 Task: Add Sprouts Capellini Angel Hair Pasta to the cart.
Action: Mouse moved to (24, 80)
Screenshot: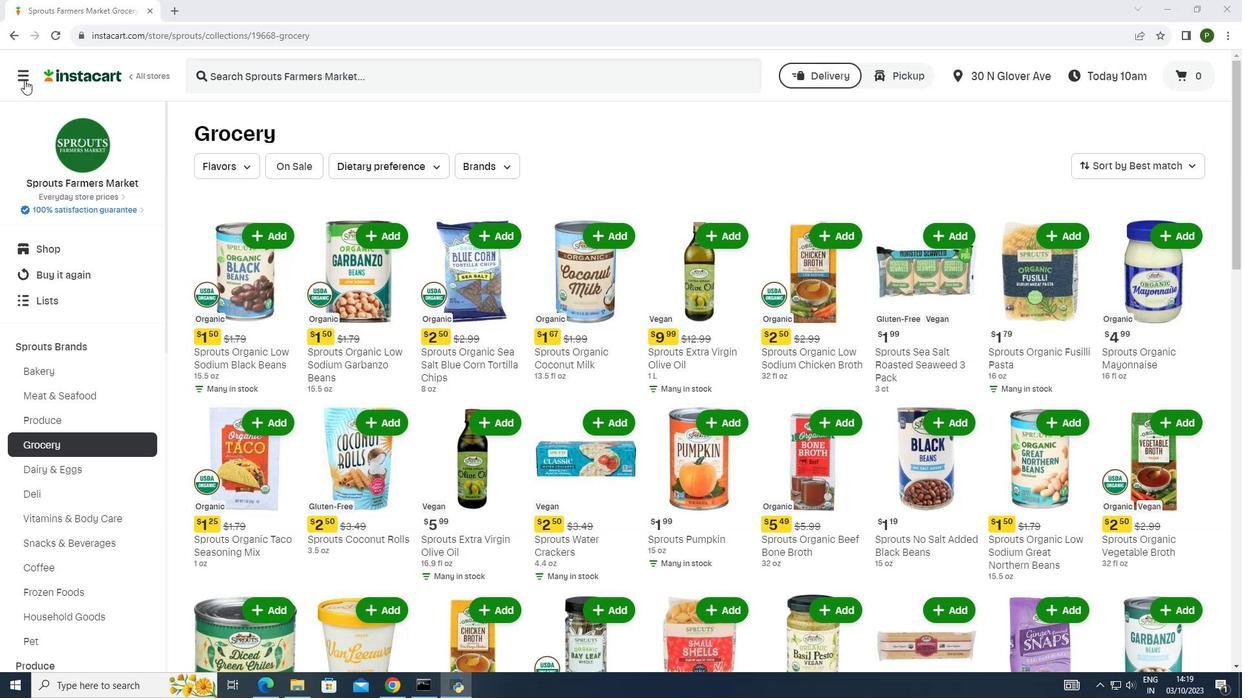 
Action: Mouse pressed left at (24, 80)
Screenshot: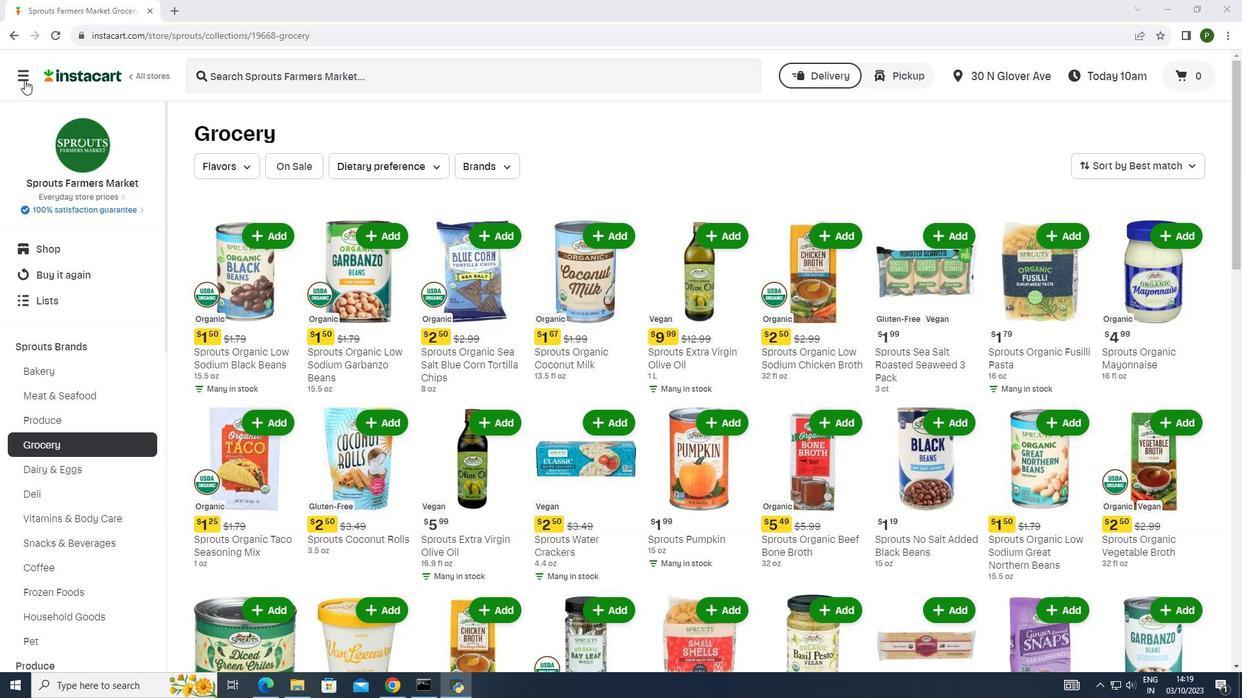 
Action: Mouse moved to (41, 339)
Screenshot: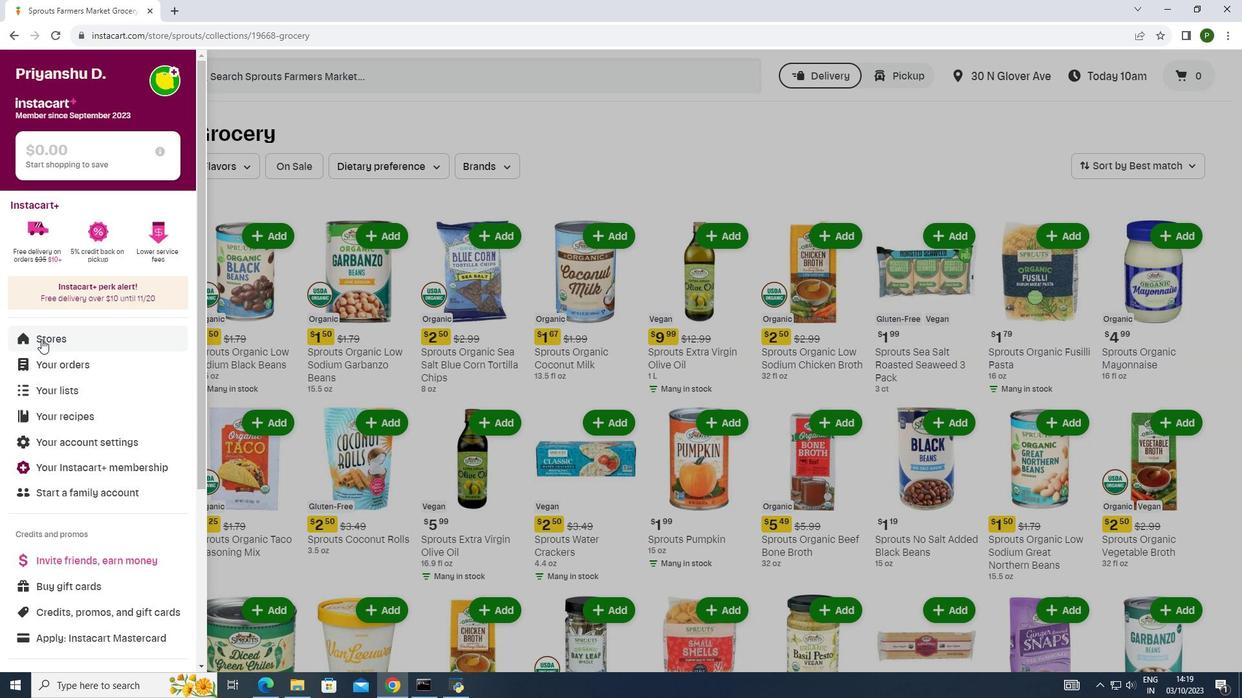 
Action: Mouse pressed left at (41, 339)
Screenshot: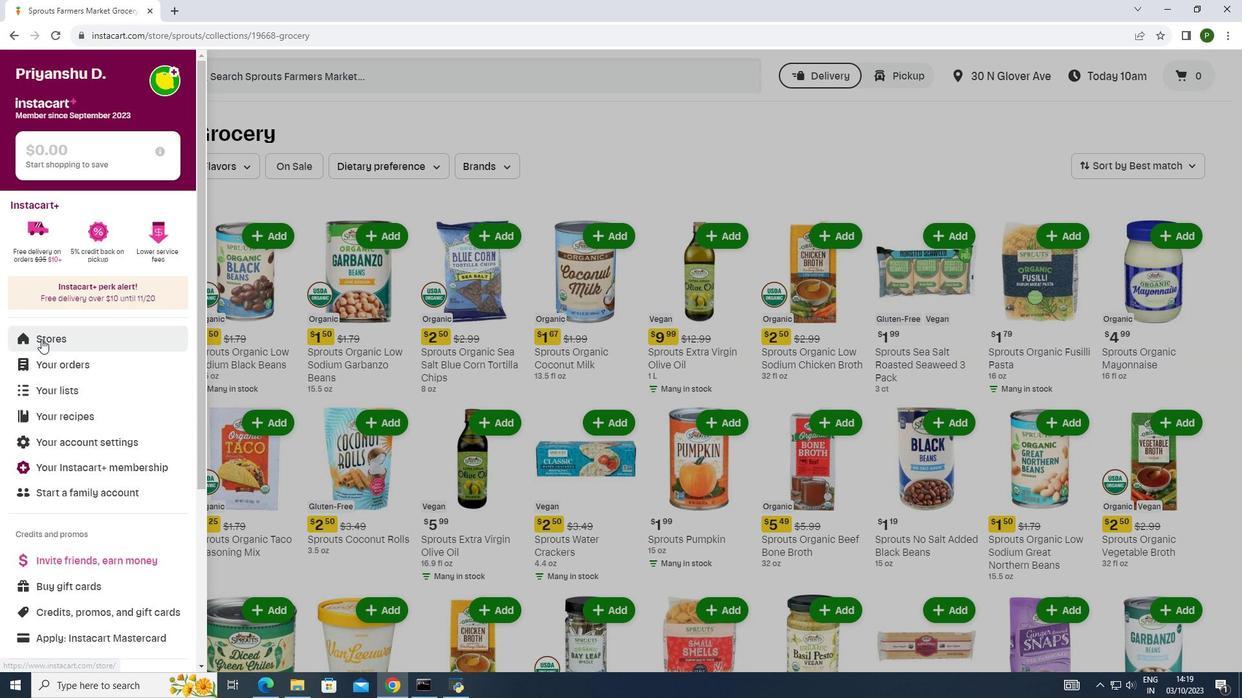 
Action: Mouse moved to (289, 135)
Screenshot: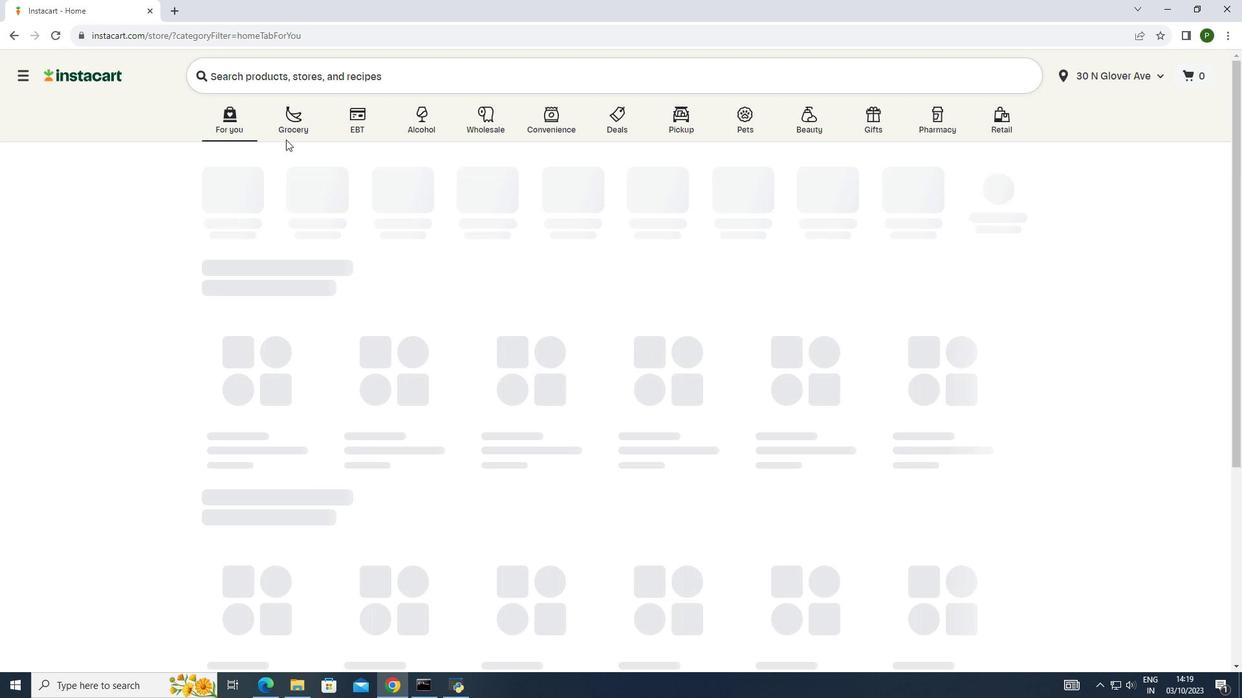 
Action: Mouse pressed left at (289, 135)
Screenshot: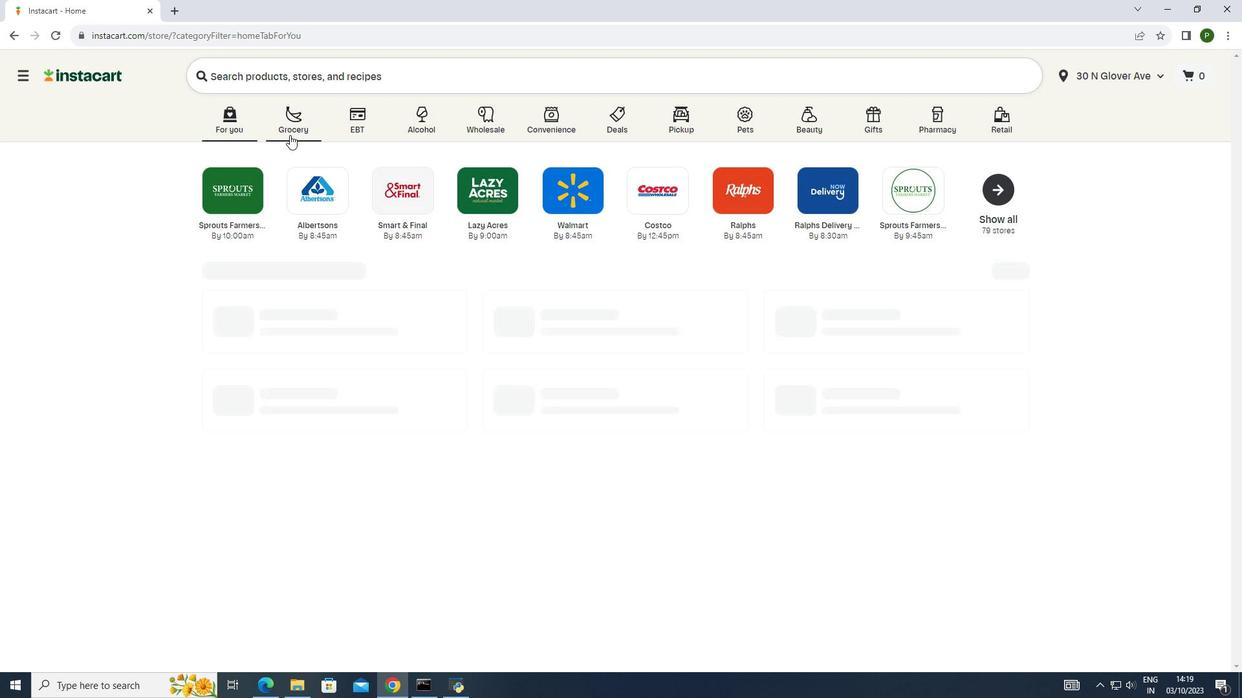 
Action: Mouse moved to (645, 195)
Screenshot: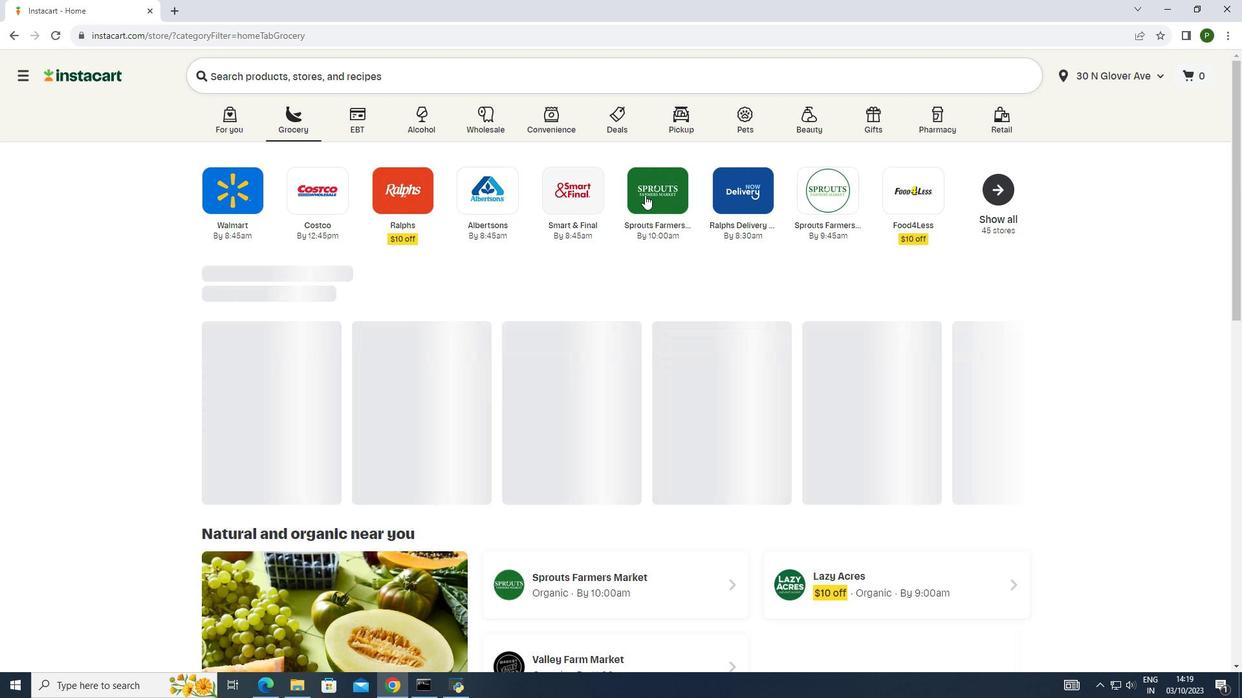 
Action: Mouse pressed left at (645, 195)
Screenshot: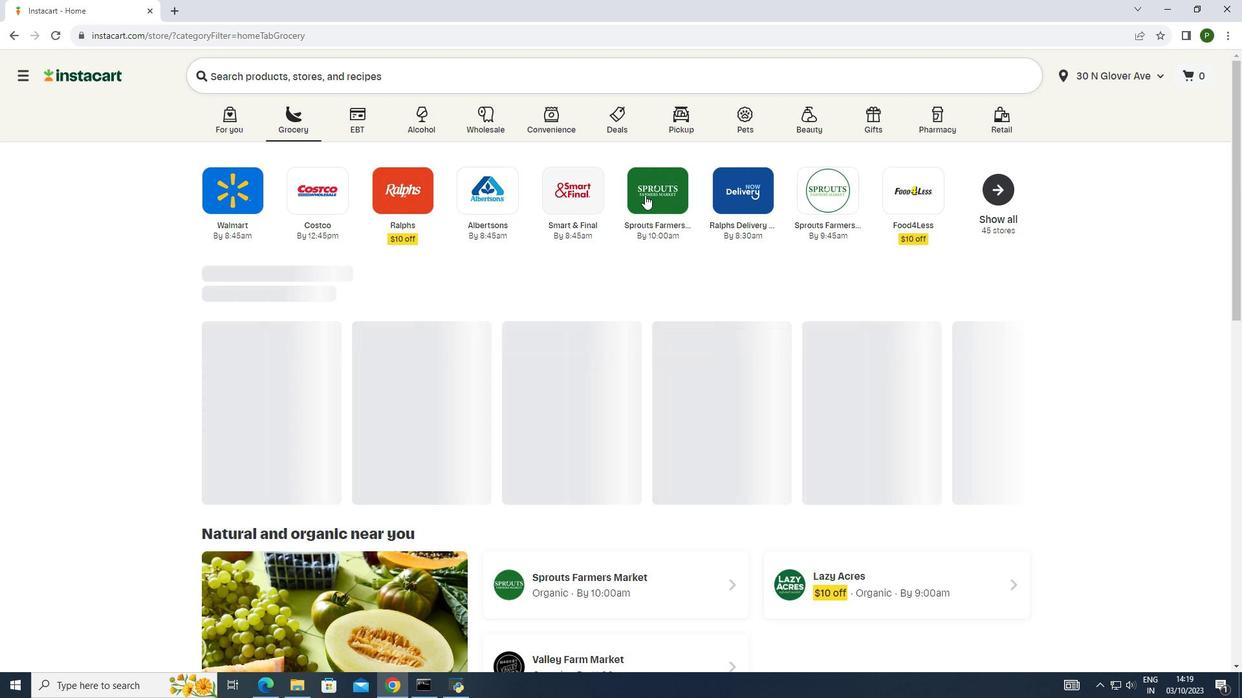 
Action: Mouse moved to (111, 348)
Screenshot: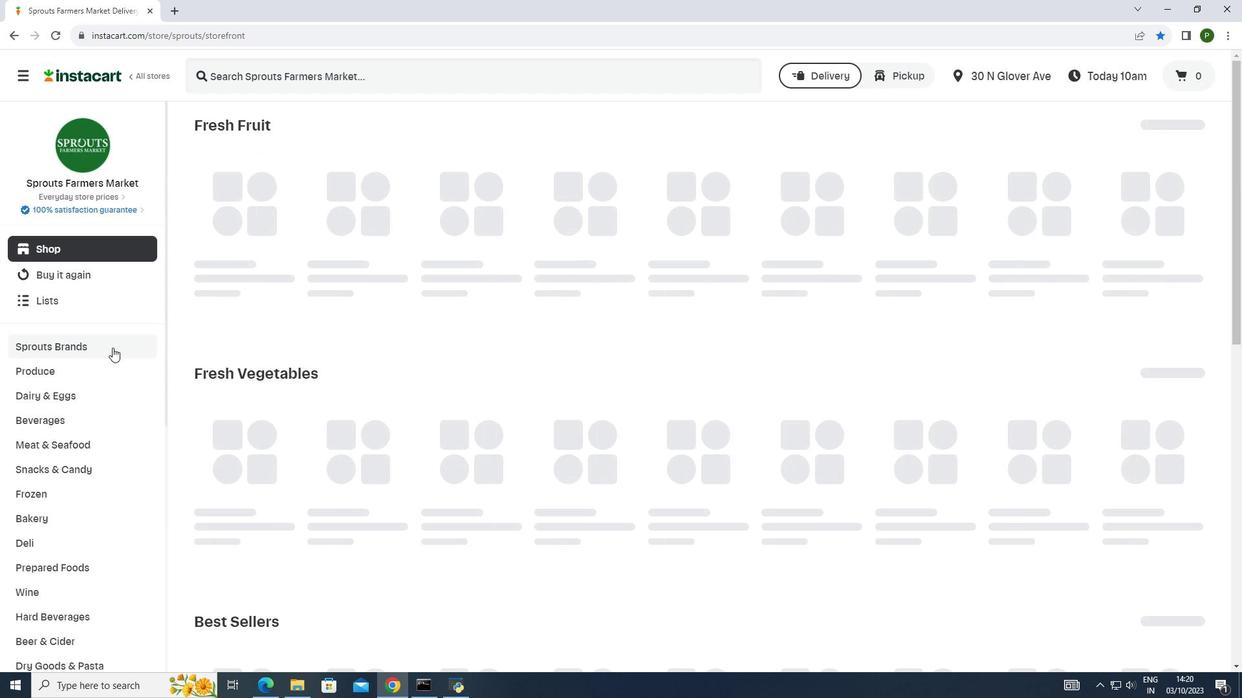 
Action: Mouse pressed left at (111, 348)
Screenshot: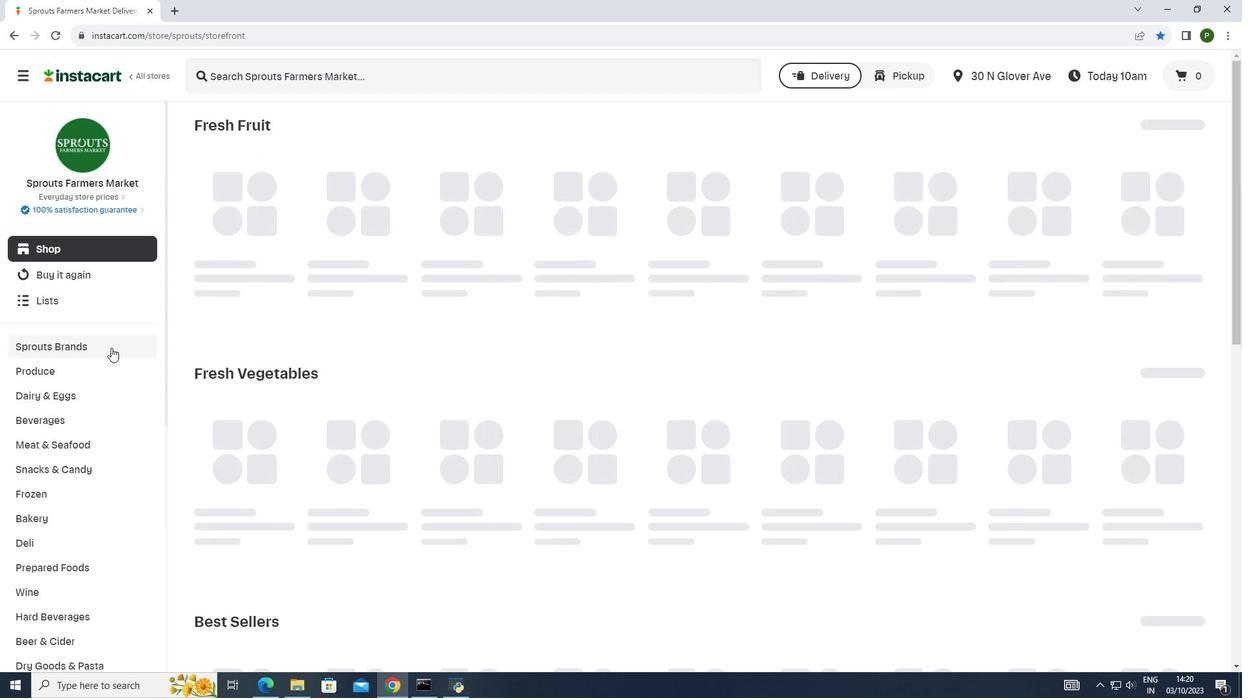 
Action: Mouse moved to (92, 447)
Screenshot: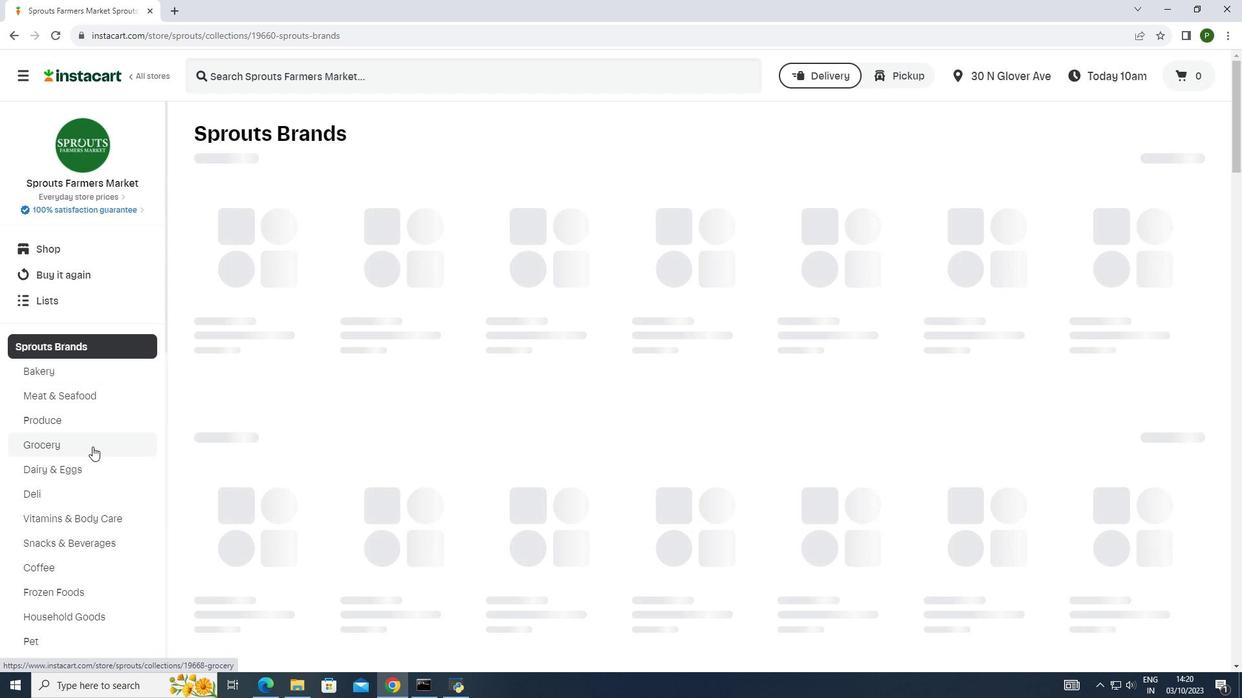 
Action: Mouse pressed left at (92, 447)
Screenshot: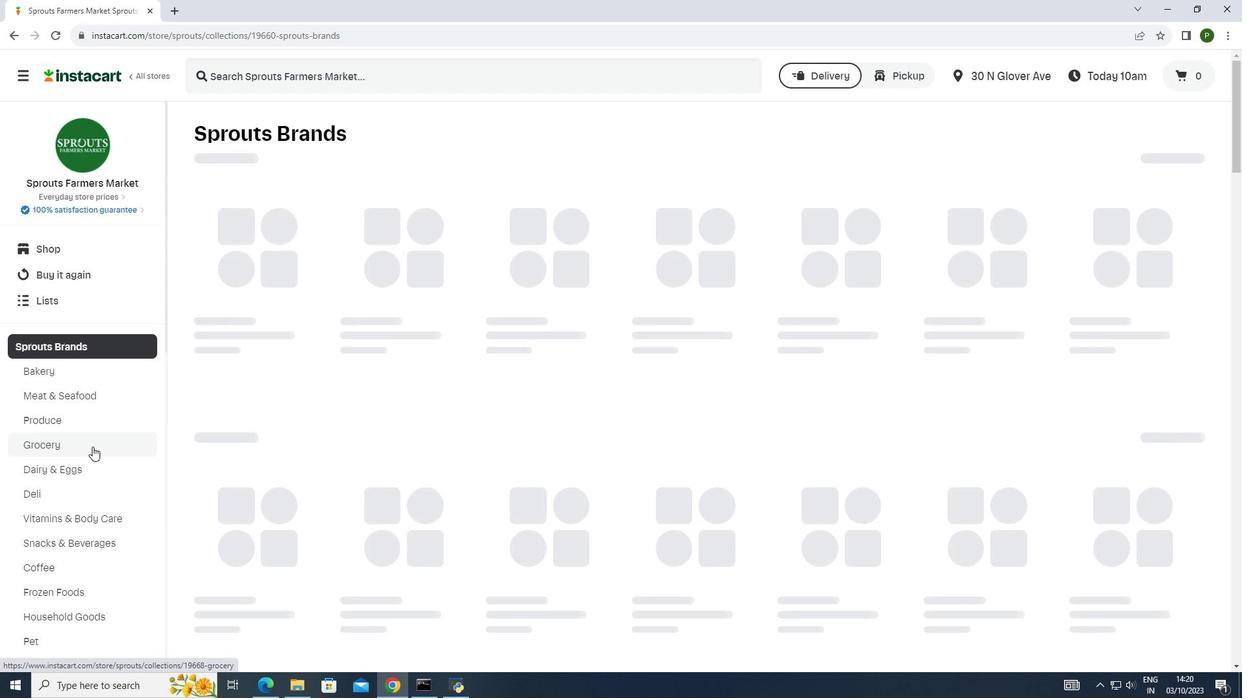 
Action: Mouse moved to (293, 267)
Screenshot: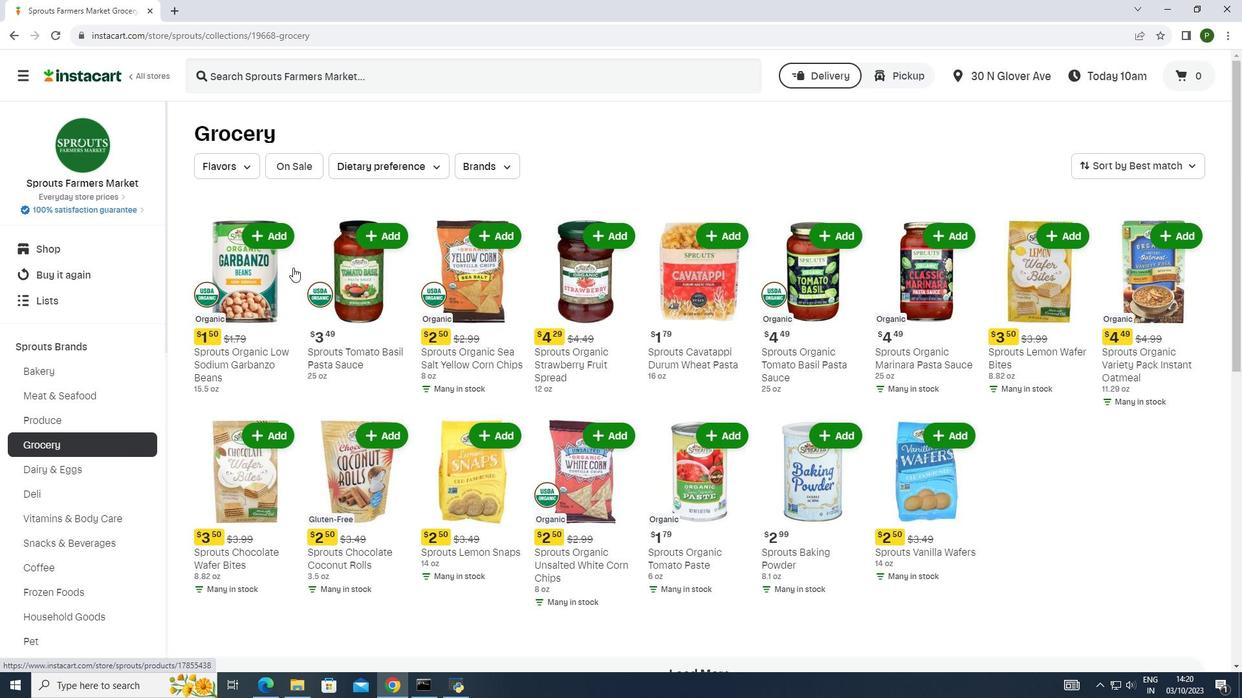 
Action: Mouse scrolled (293, 267) with delta (0, 0)
Screenshot: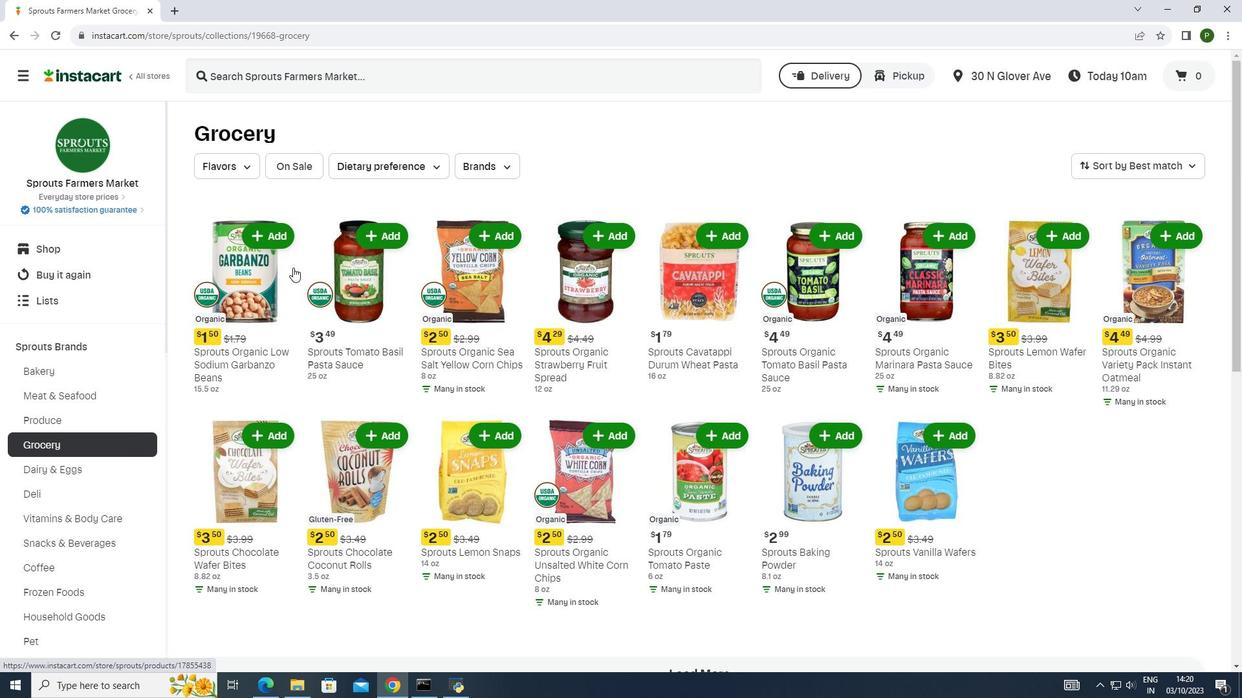 
Action: Mouse scrolled (293, 267) with delta (0, 0)
Screenshot: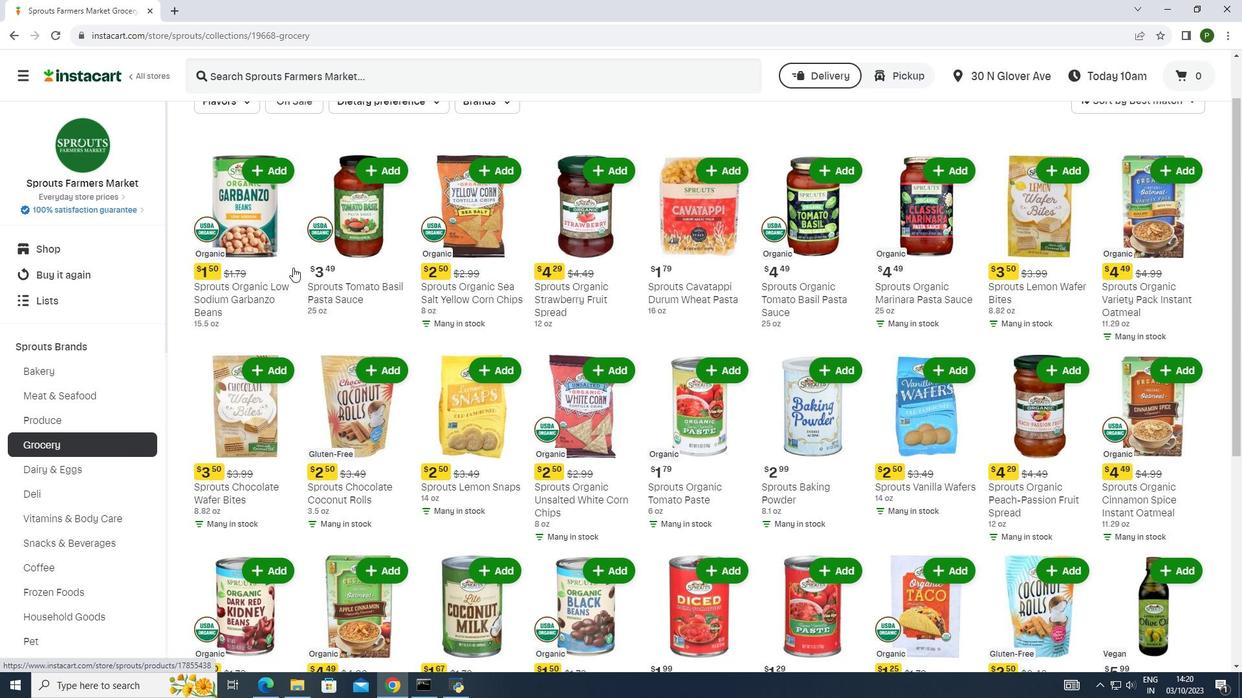 
Action: Mouse moved to (293, 269)
Screenshot: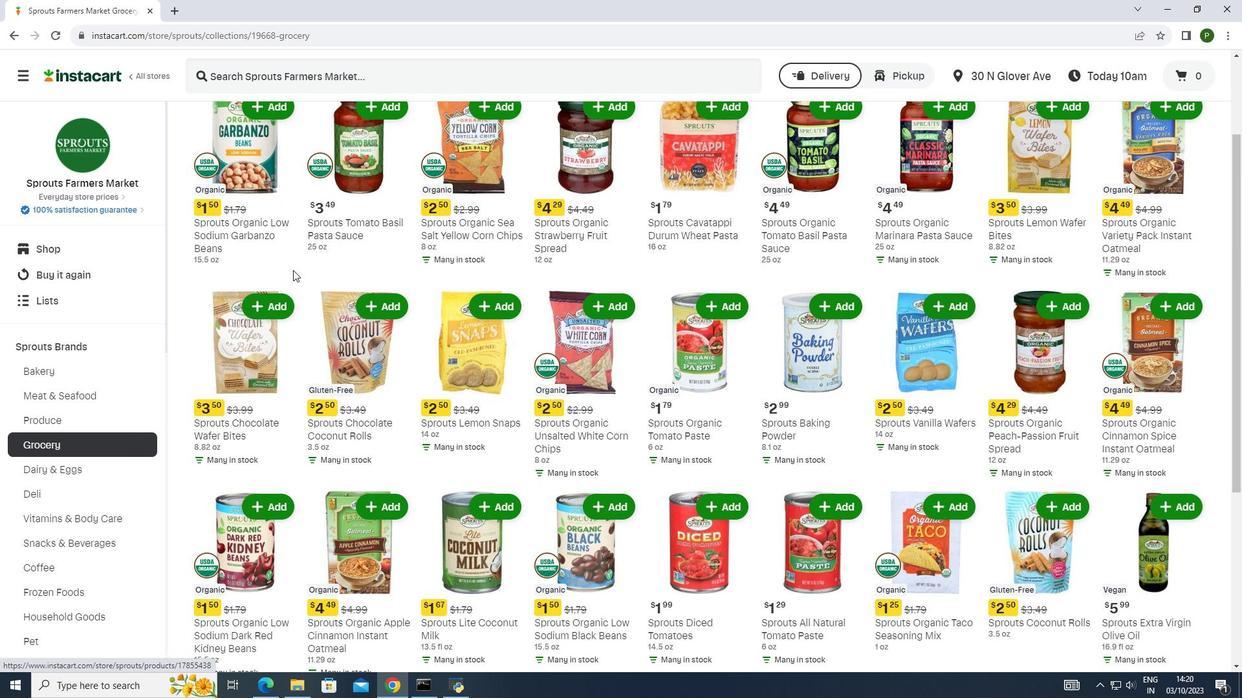 
Action: Mouse scrolled (293, 269) with delta (0, 0)
Screenshot: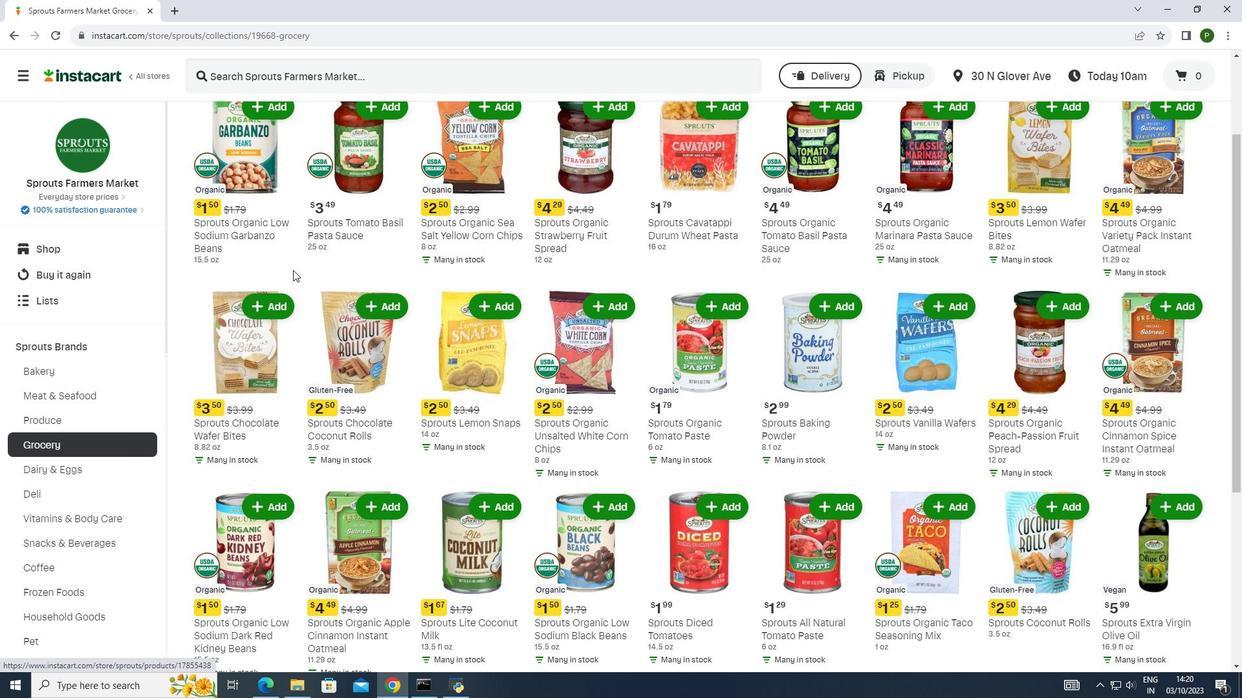 
Action: Mouse moved to (293, 273)
Screenshot: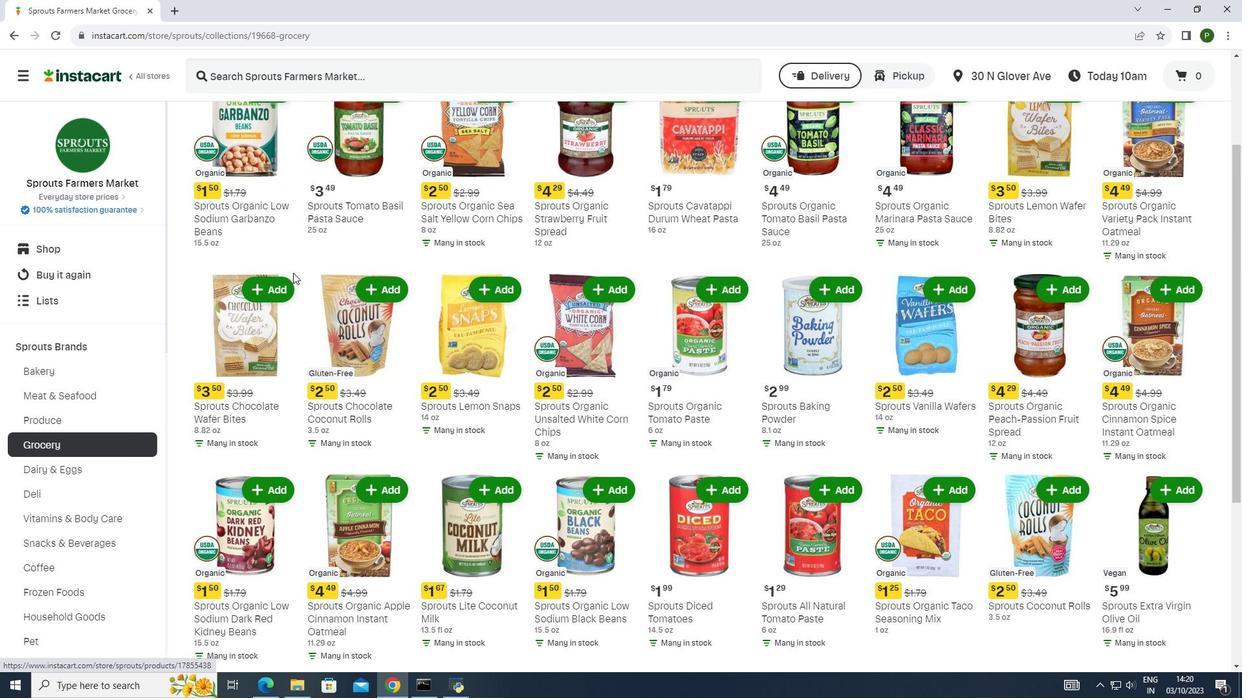 
Action: Mouse scrolled (293, 272) with delta (0, 0)
Screenshot: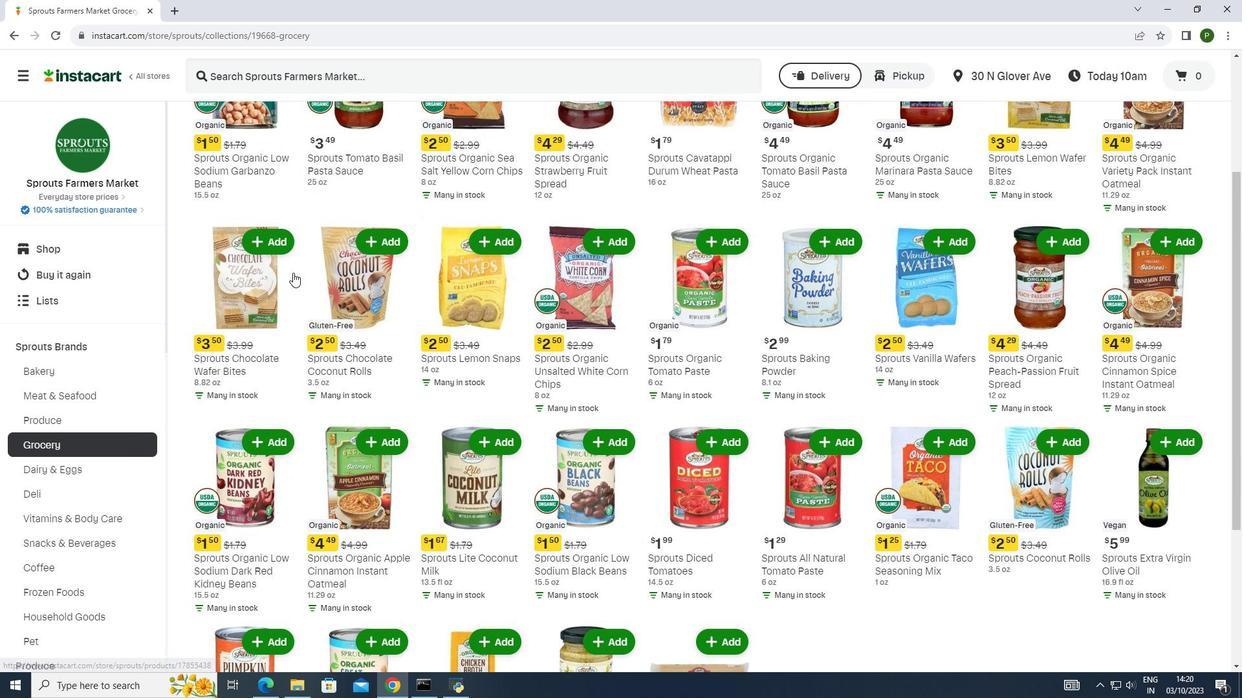 
Action: Mouse moved to (292, 273)
Screenshot: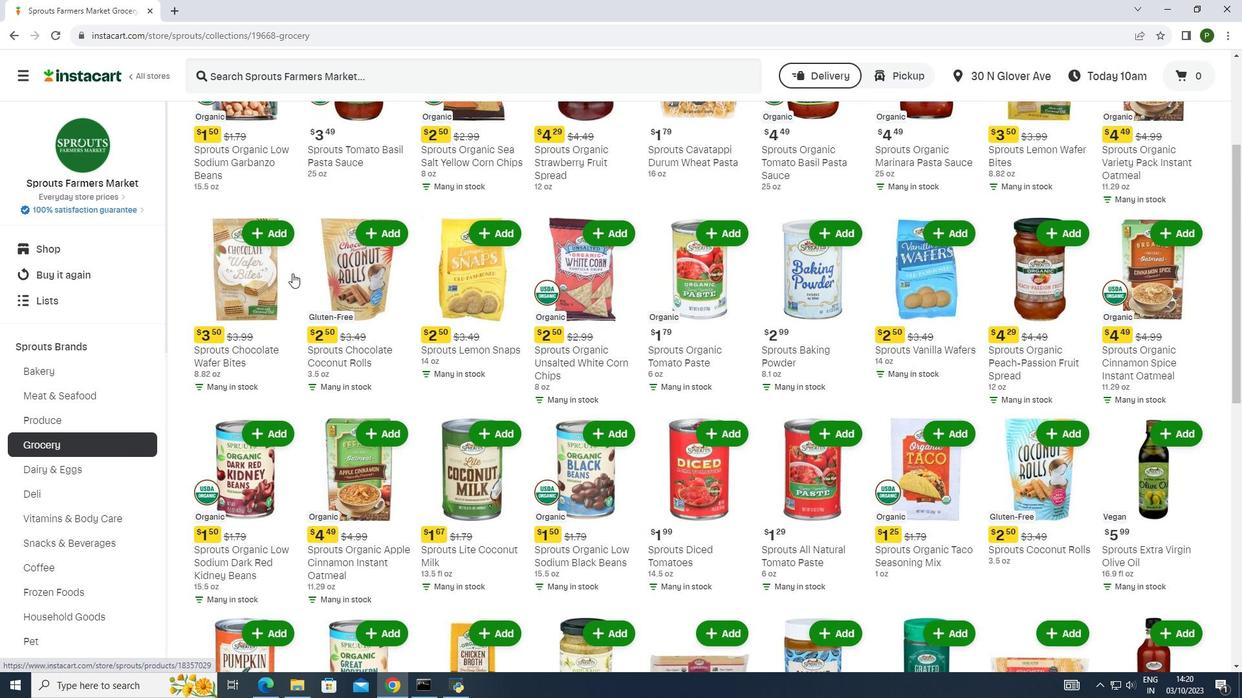 
Action: Mouse scrolled (292, 273) with delta (0, 0)
Screenshot: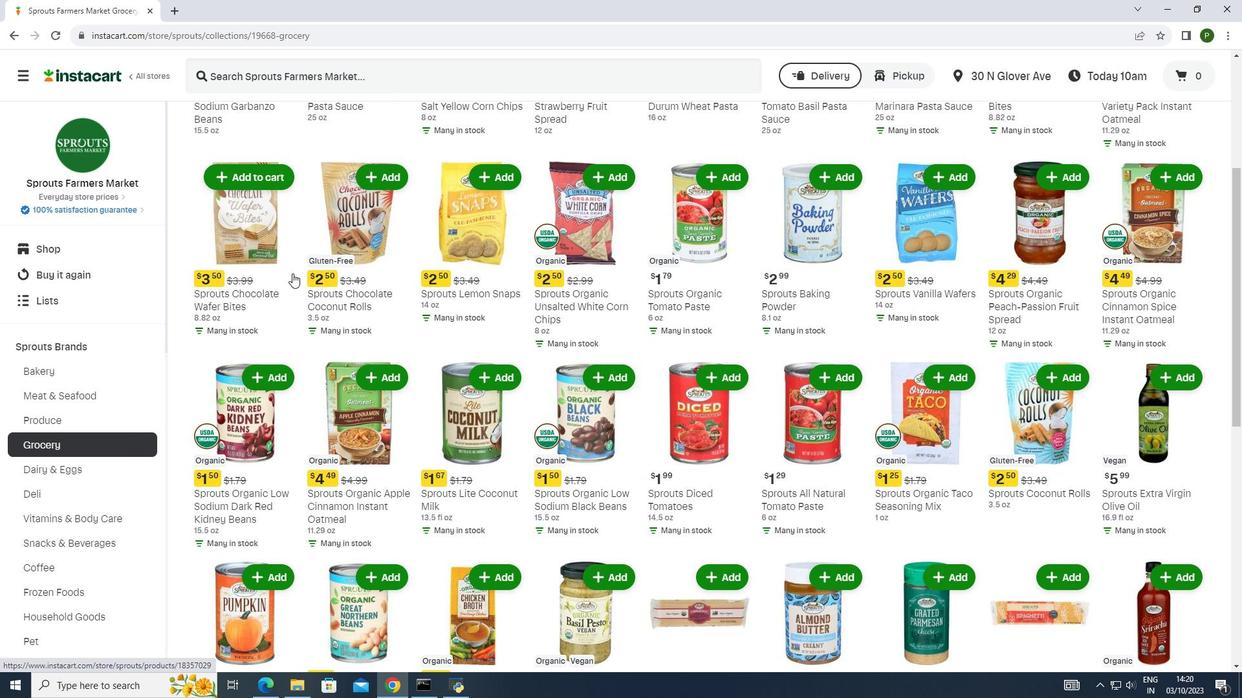
Action: Mouse scrolled (292, 273) with delta (0, 0)
Screenshot: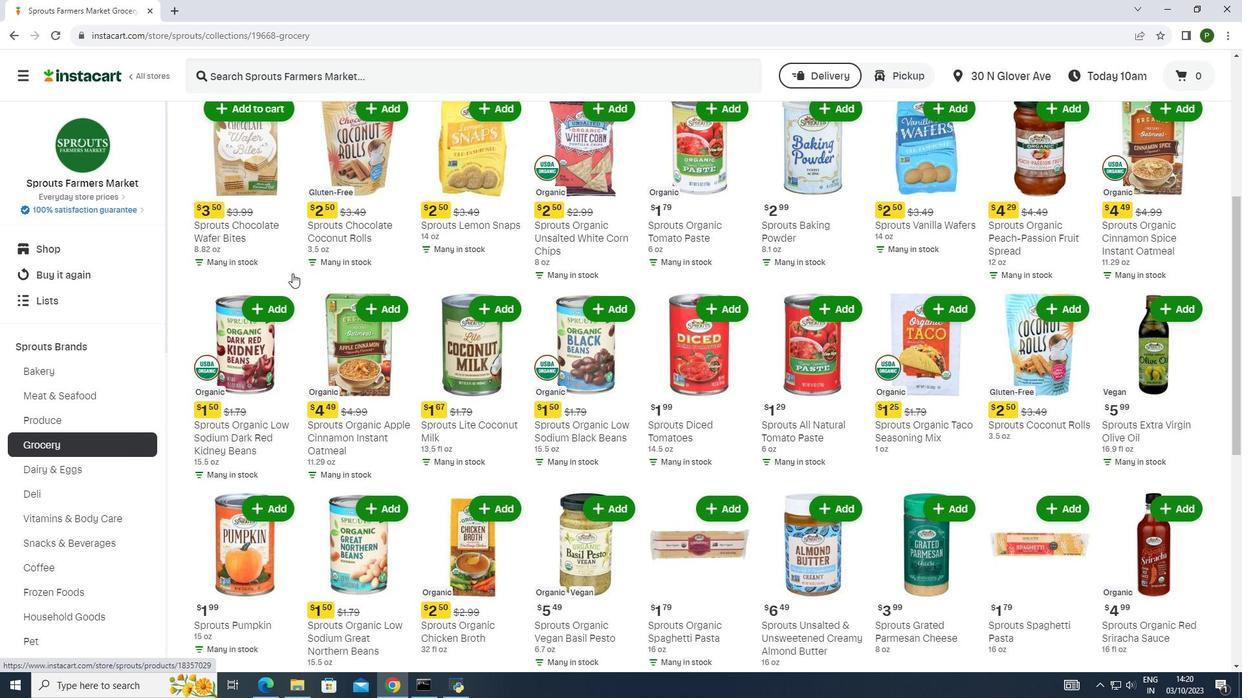 
Action: Mouse scrolled (292, 273) with delta (0, 0)
Screenshot: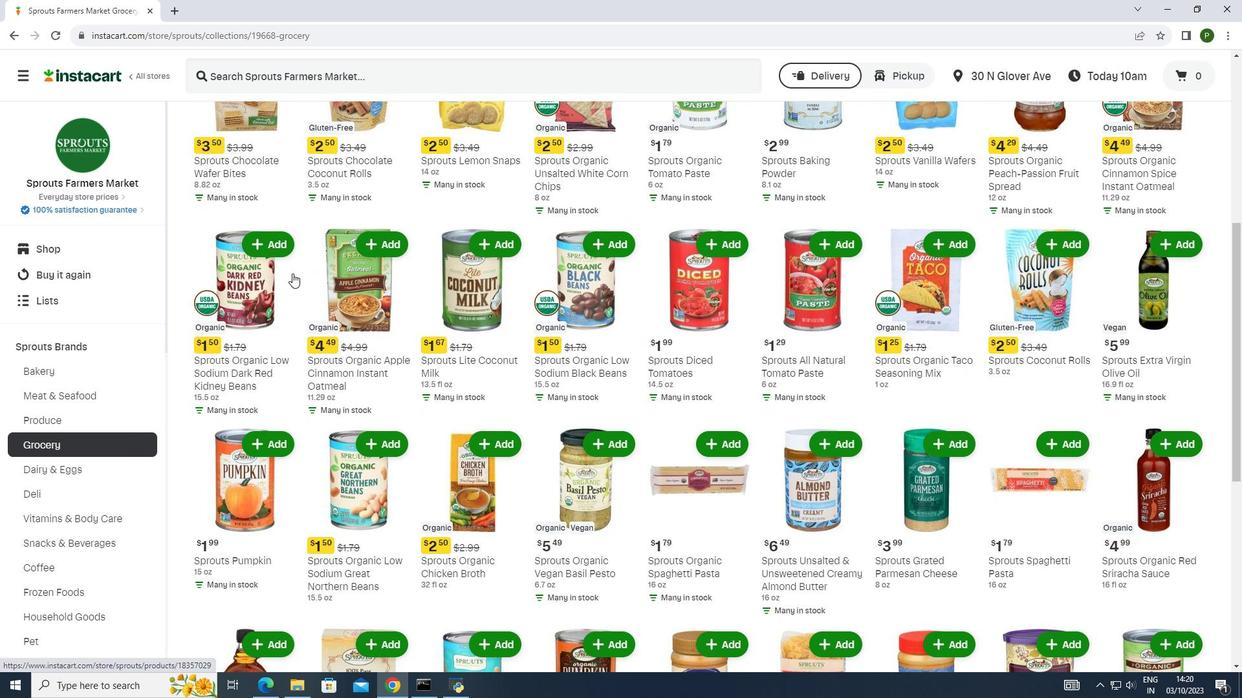 
Action: Mouse moved to (291, 273)
Screenshot: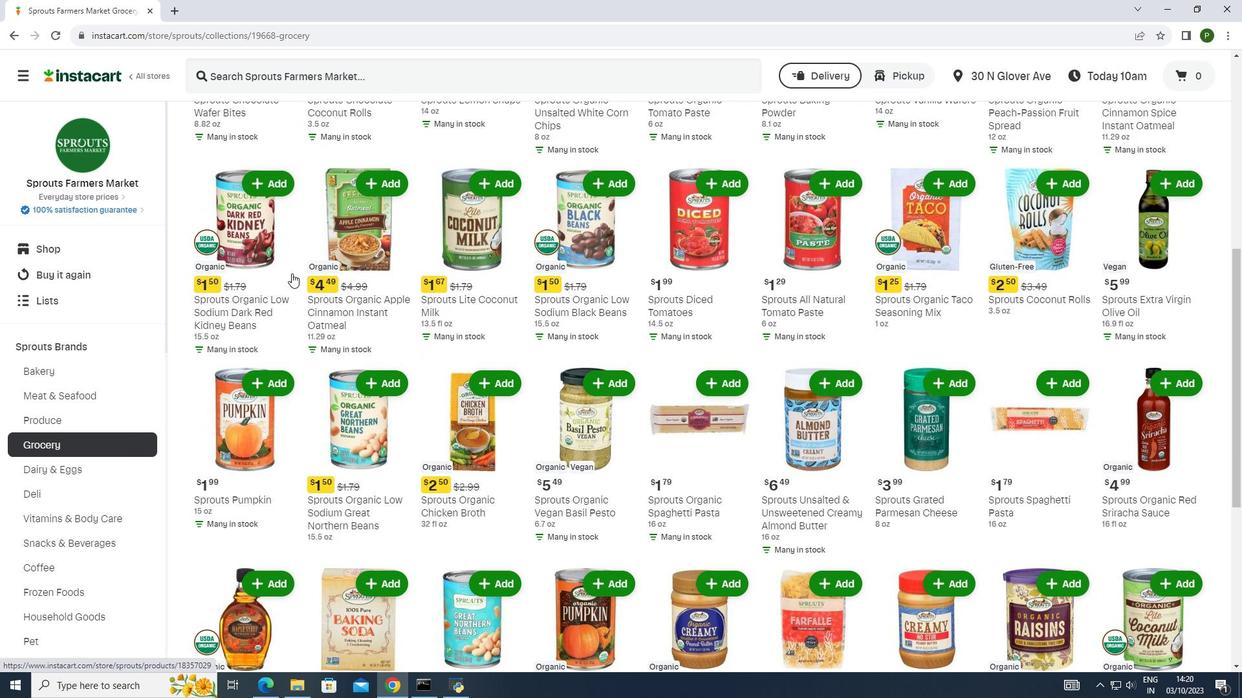 
Action: Mouse scrolled (291, 273) with delta (0, 0)
Screenshot: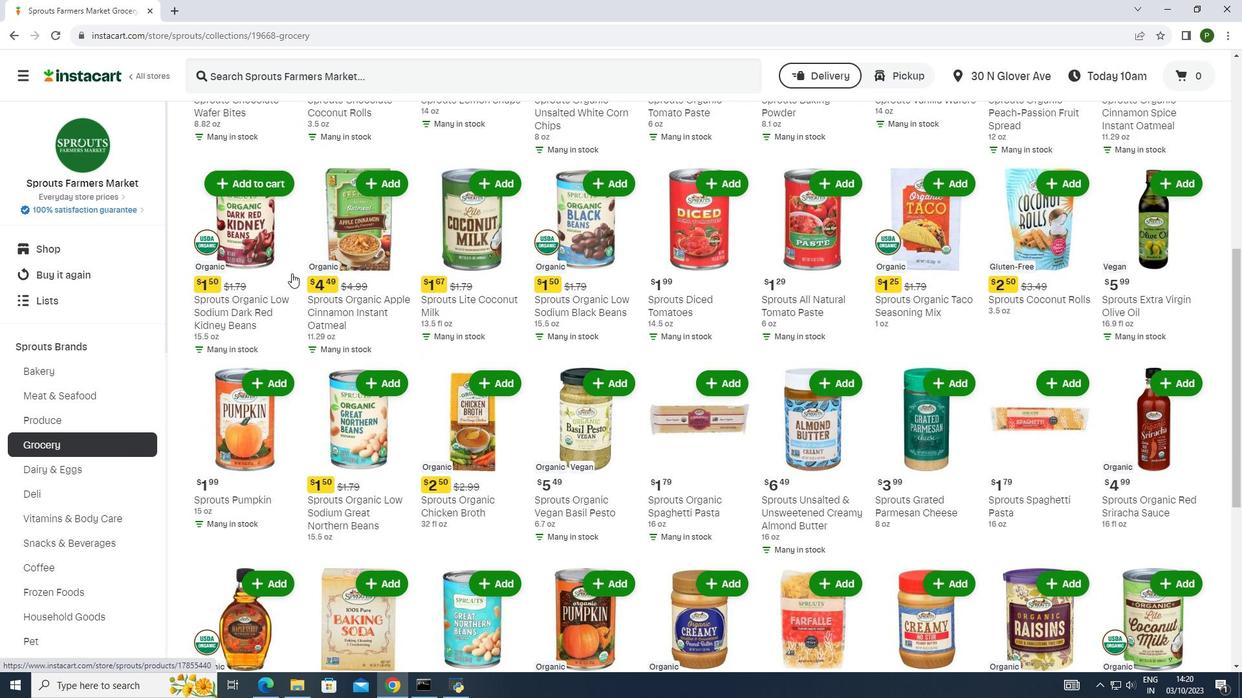 
Action: Mouse scrolled (291, 273) with delta (0, 0)
Screenshot: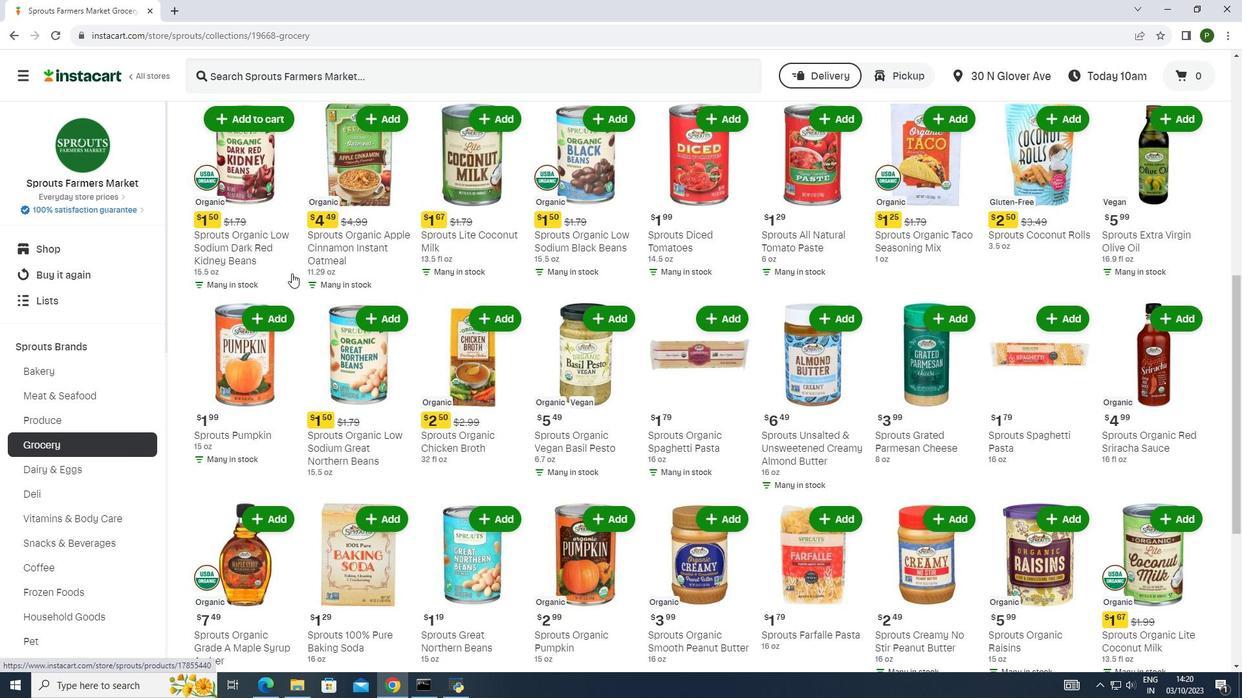 
Action: Mouse scrolled (291, 273) with delta (0, 0)
Screenshot: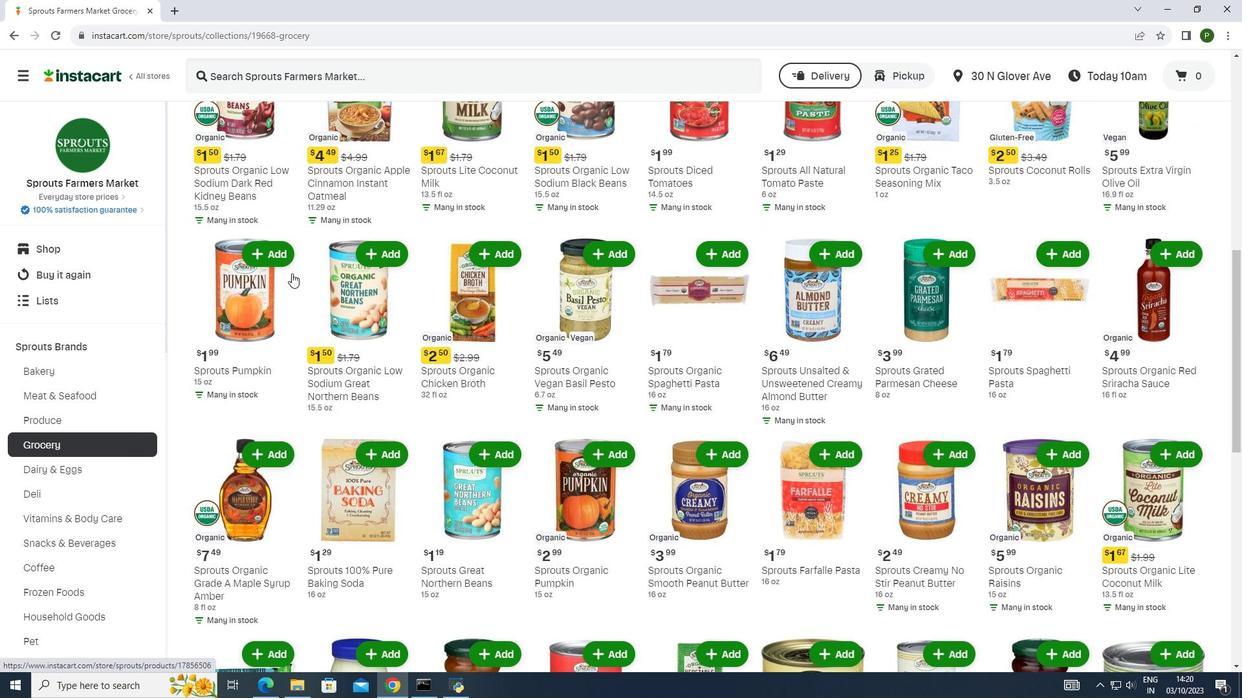 
Action: Mouse scrolled (291, 273) with delta (0, 0)
Screenshot: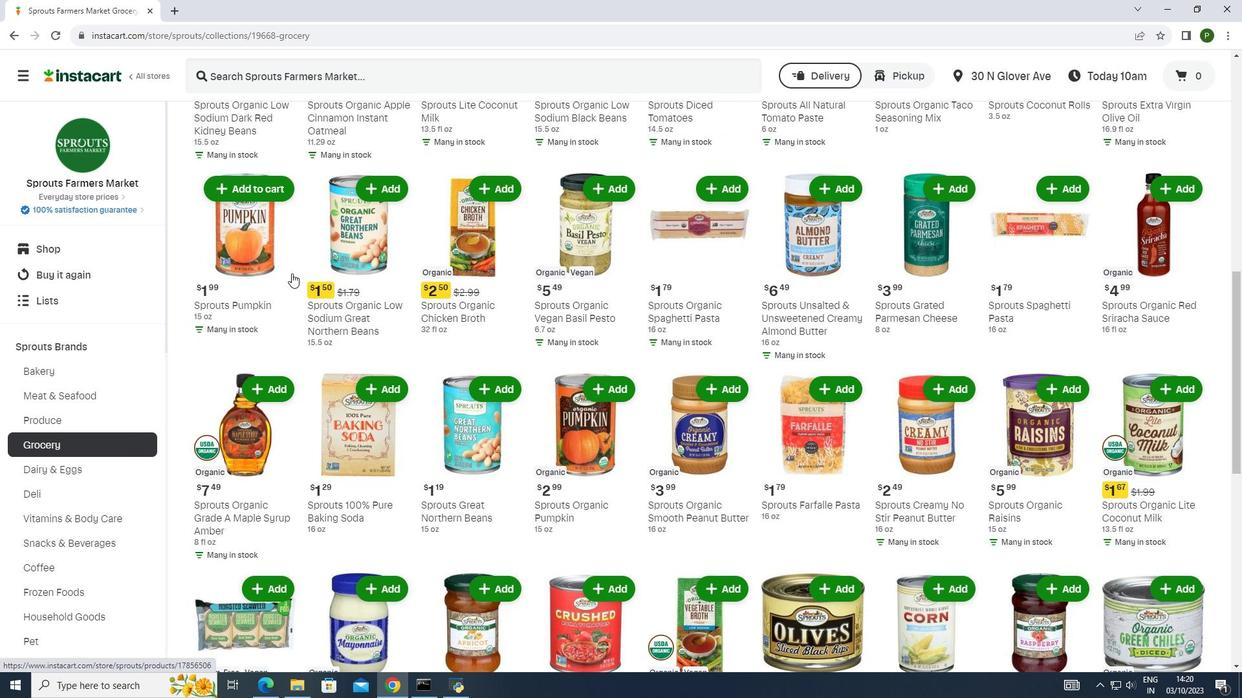 
Action: Mouse scrolled (291, 273) with delta (0, 0)
Screenshot: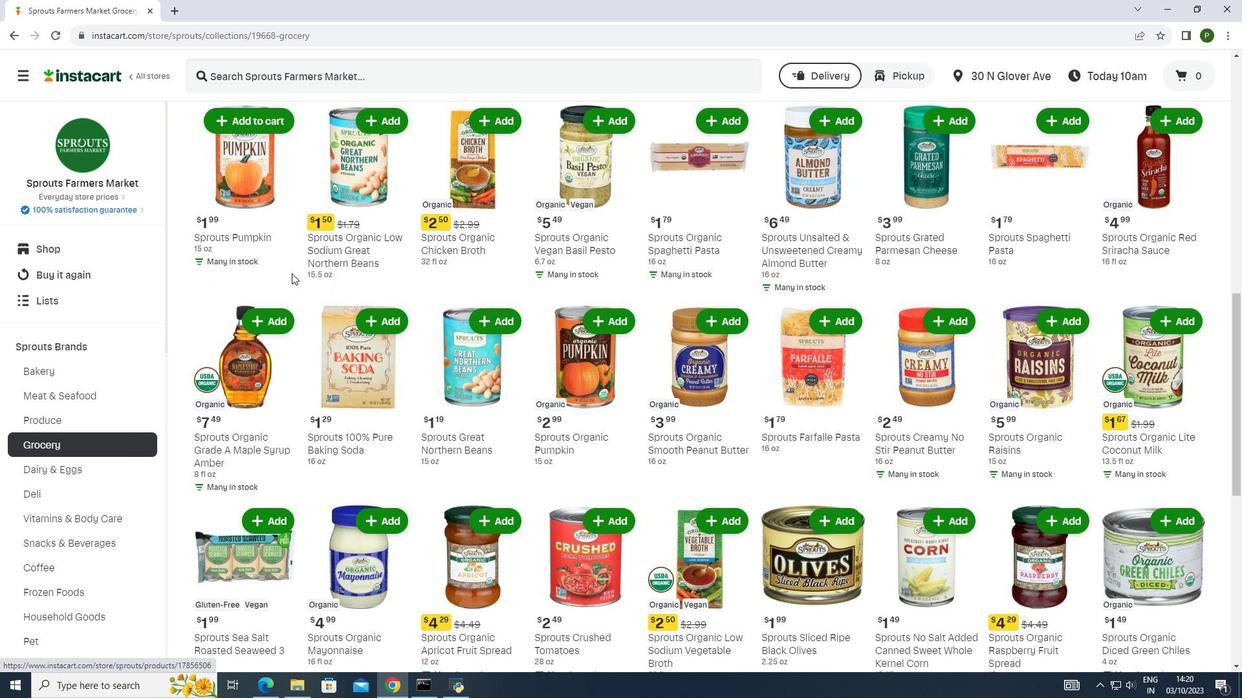 
Action: Mouse scrolled (291, 273) with delta (0, 0)
Screenshot: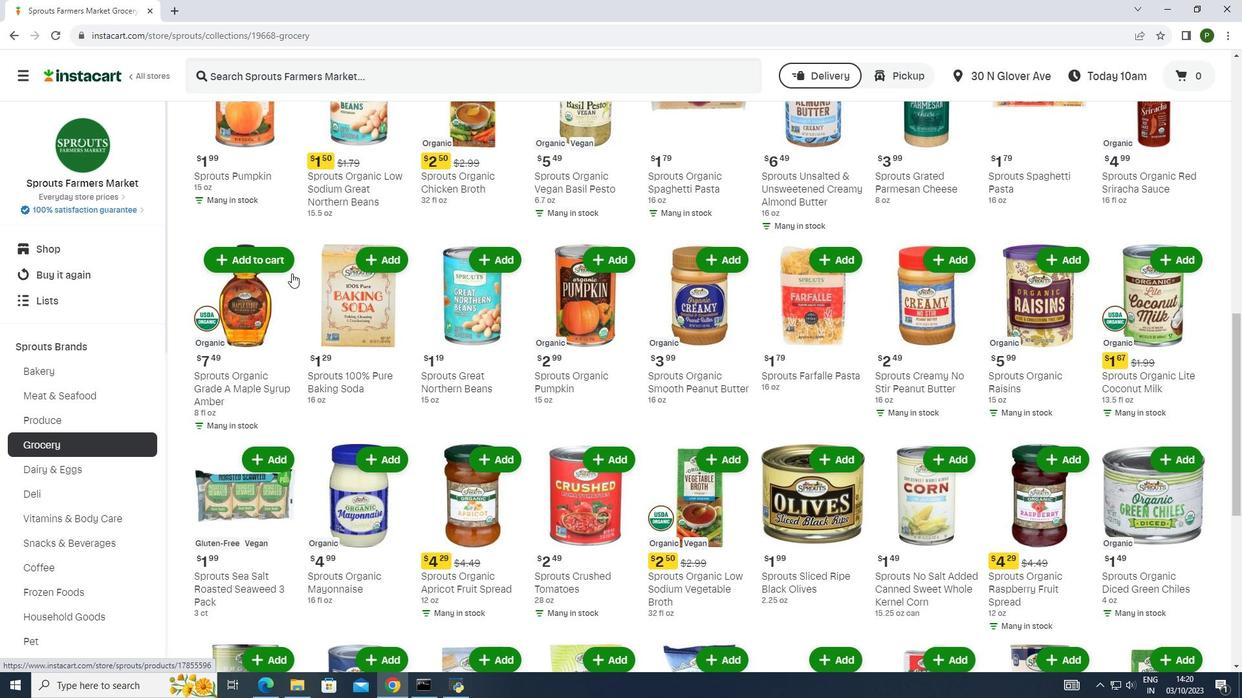 
Action: Mouse scrolled (291, 273) with delta (0, 0)
Screenshot: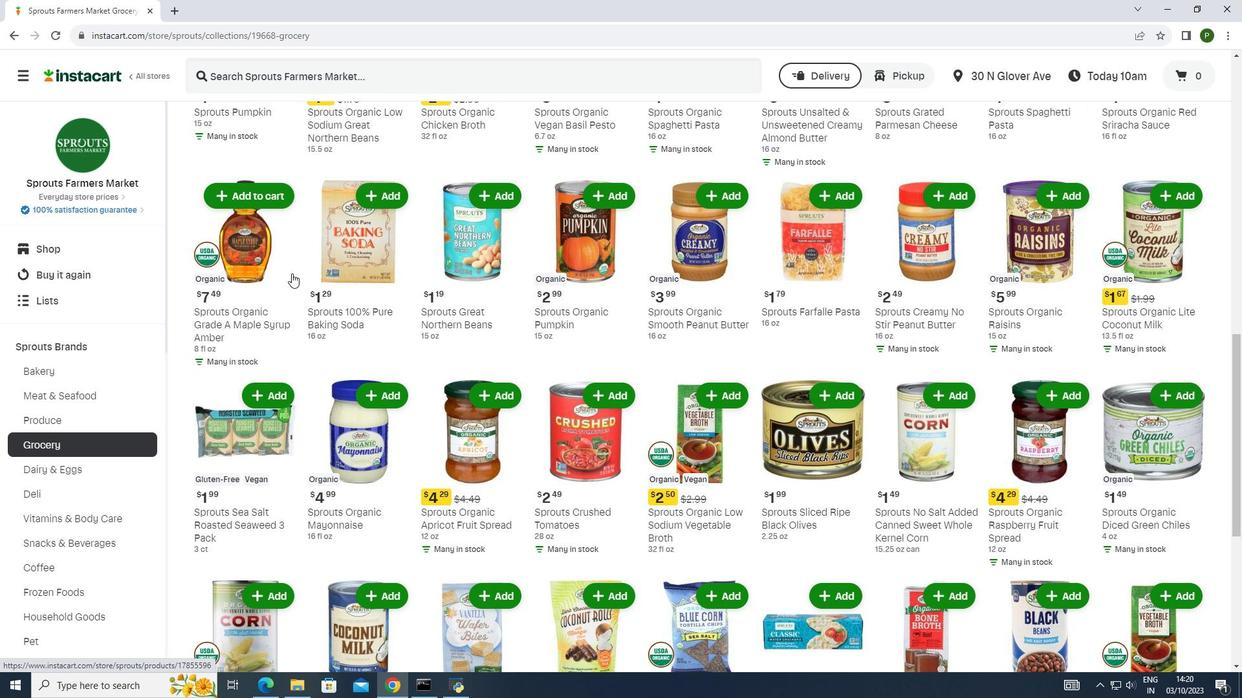 
Action: Mouse scrolled (291, 273) with delta (0, 0)
Screenshot: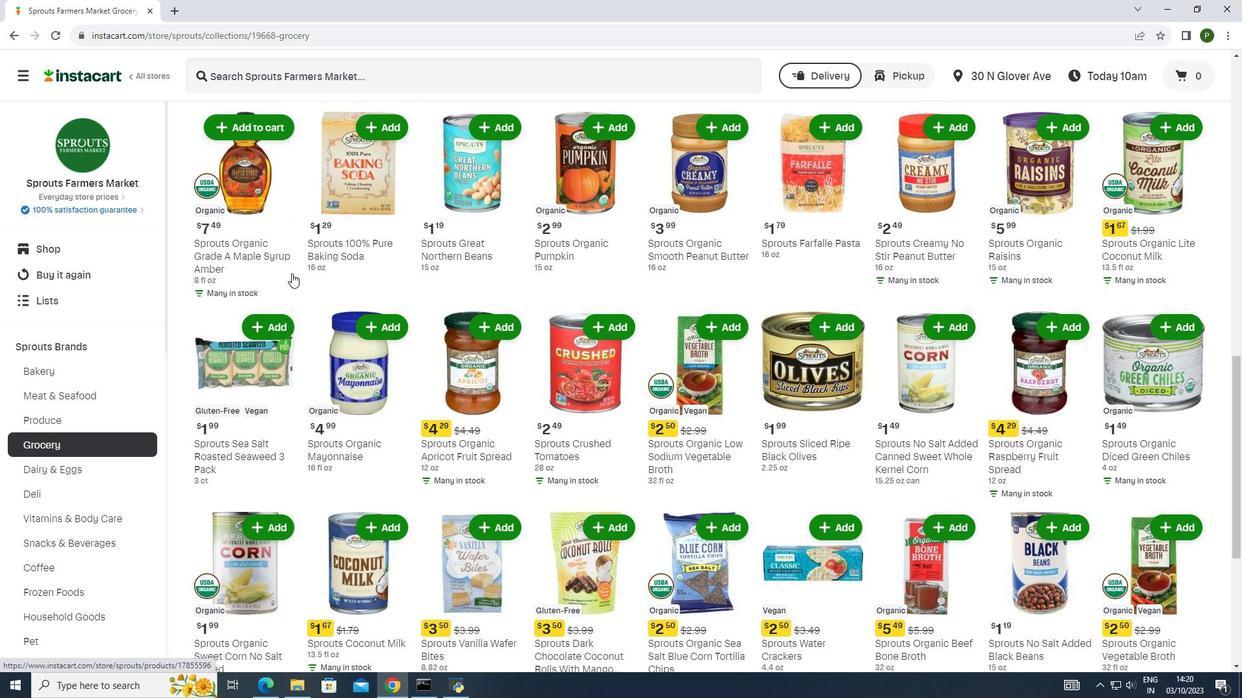 
Action: Mouse scrolled (291, 273) with delta (0, 0)
Screenshot: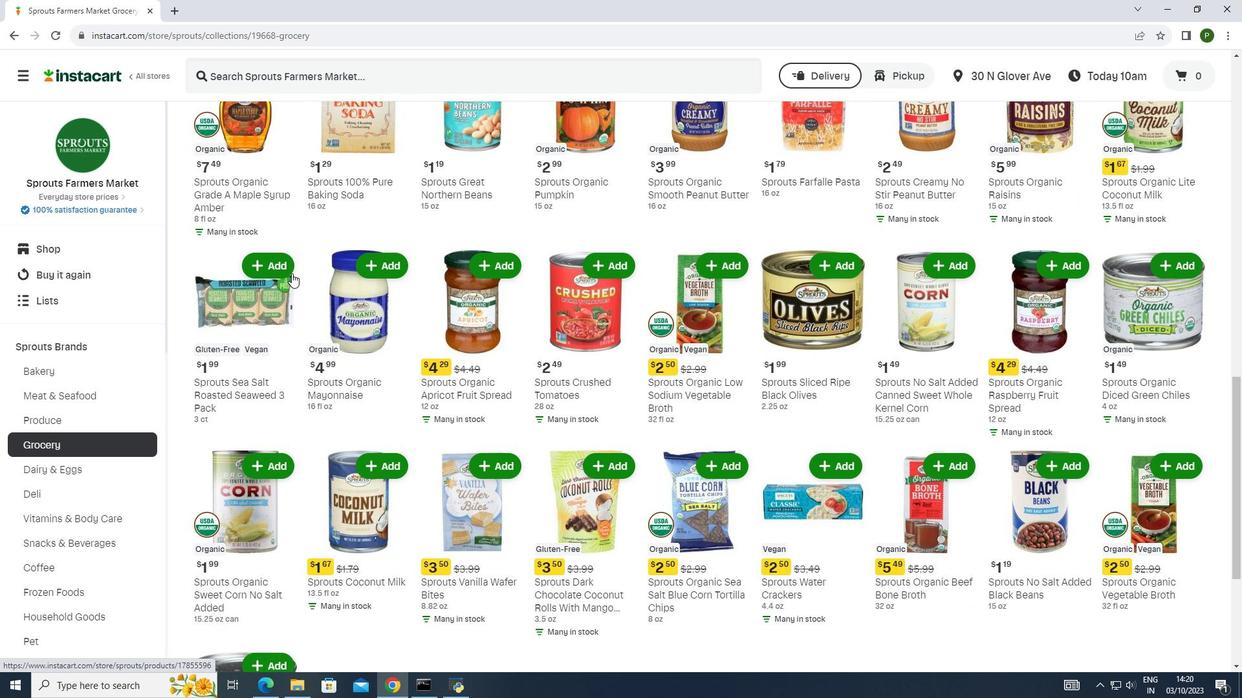 
Action: Mouse scrolled (291, 273) with delta (0, 0)
Screenshot: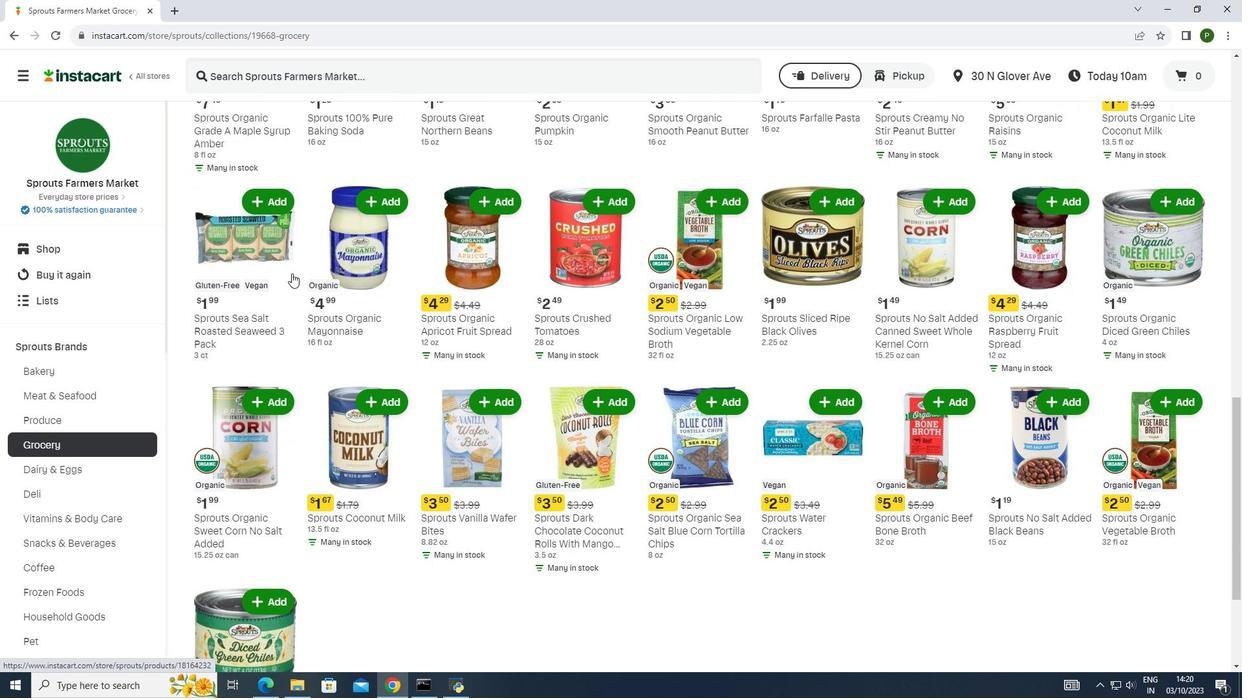 
Action: Mouse scrolled (291, 273) with delta (0, 0)
Screenshot: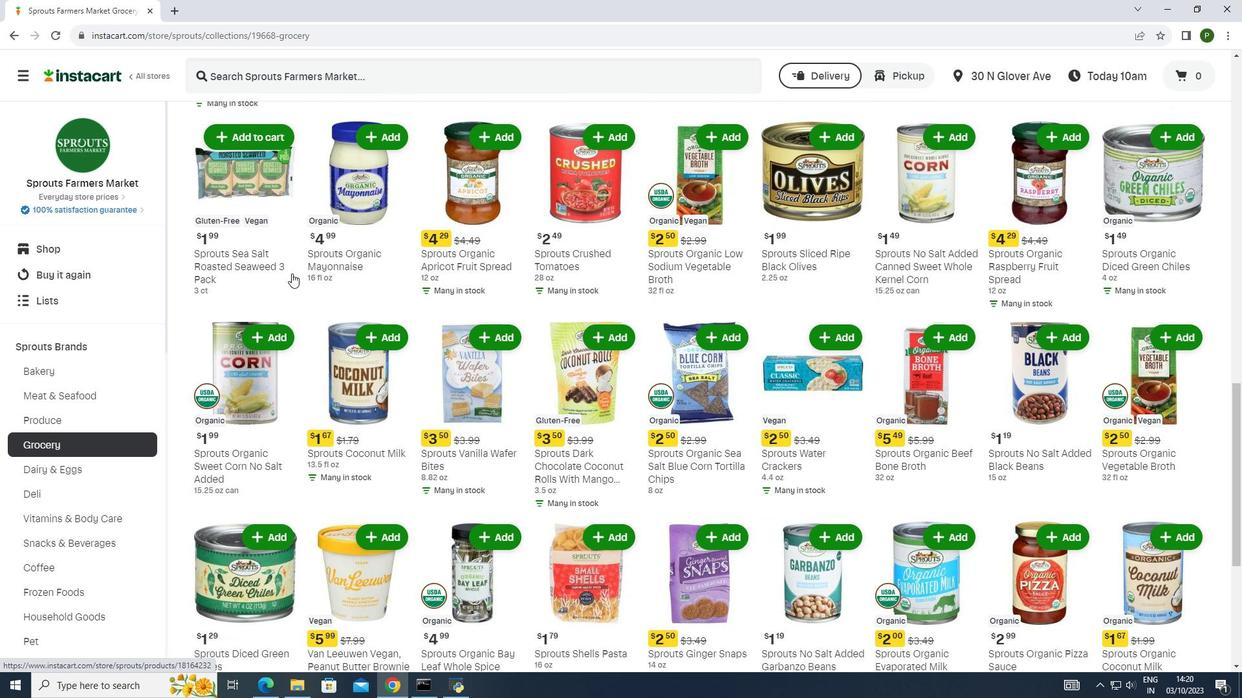 
Action: Mouse scrolled (291, 273) with delta (0, 0)
Screenshot: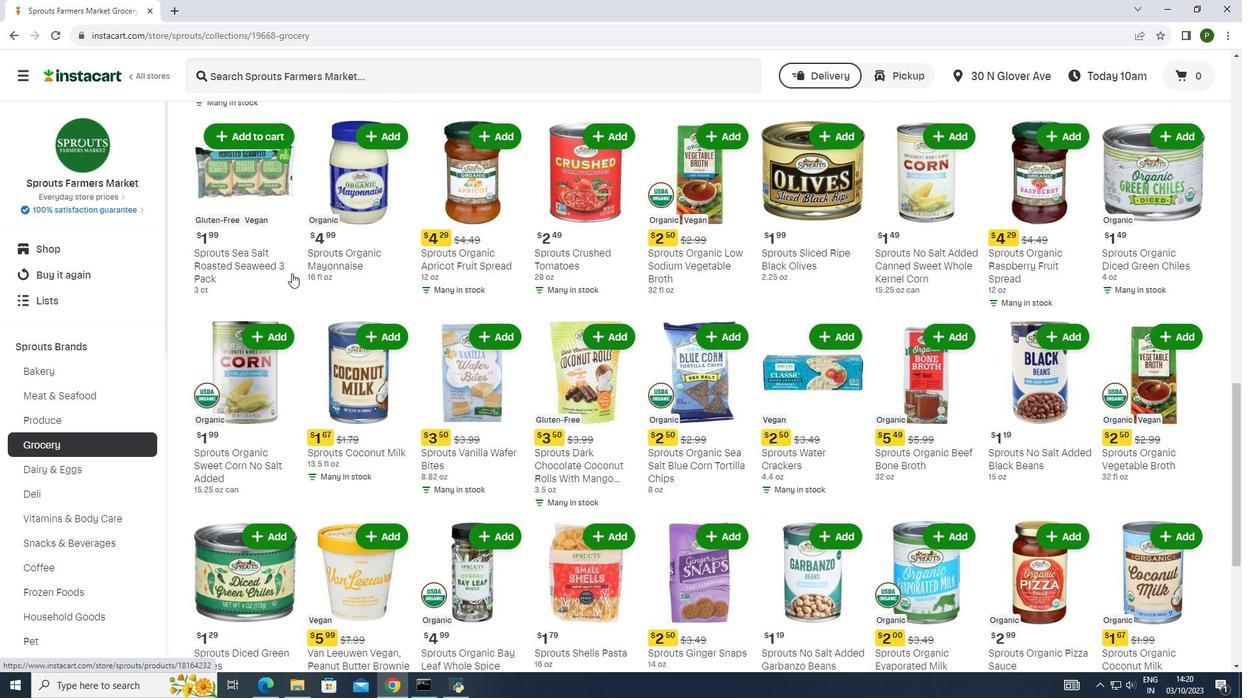 
Action: Mouse scrolled (291, 273) with delta (0, 0)
Screenshot: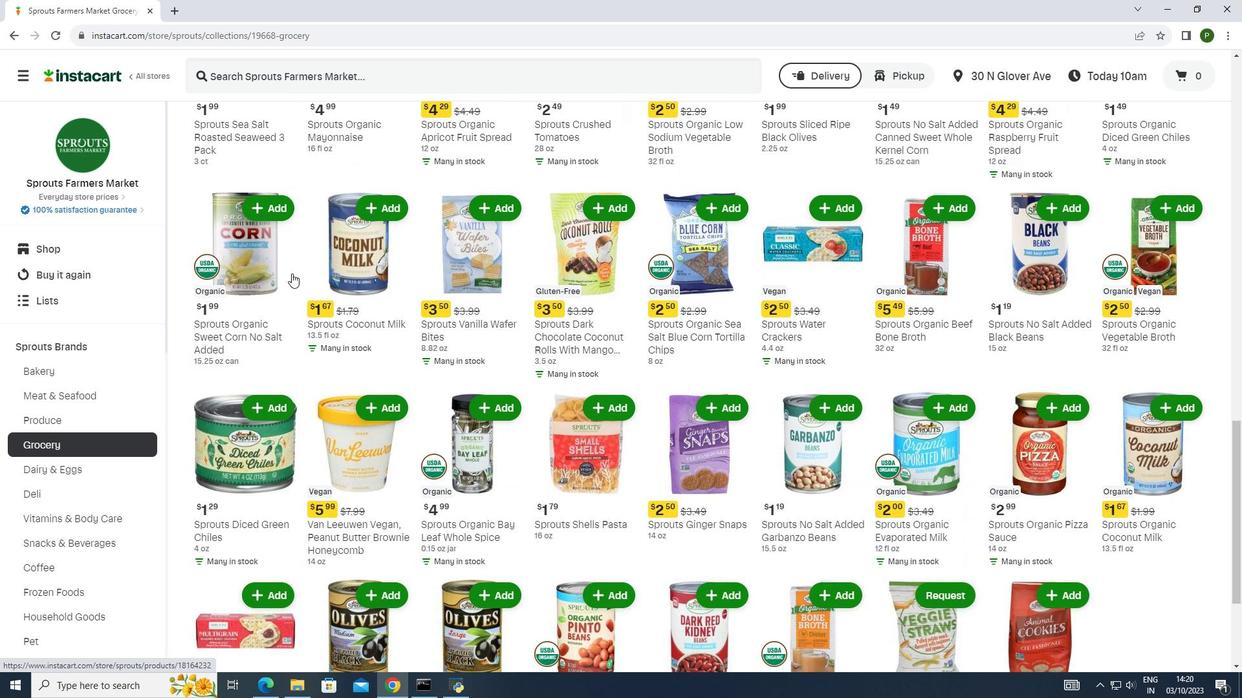
Action: Mouse scrolled (291, 273) with delta (0, 0)
Screenshot: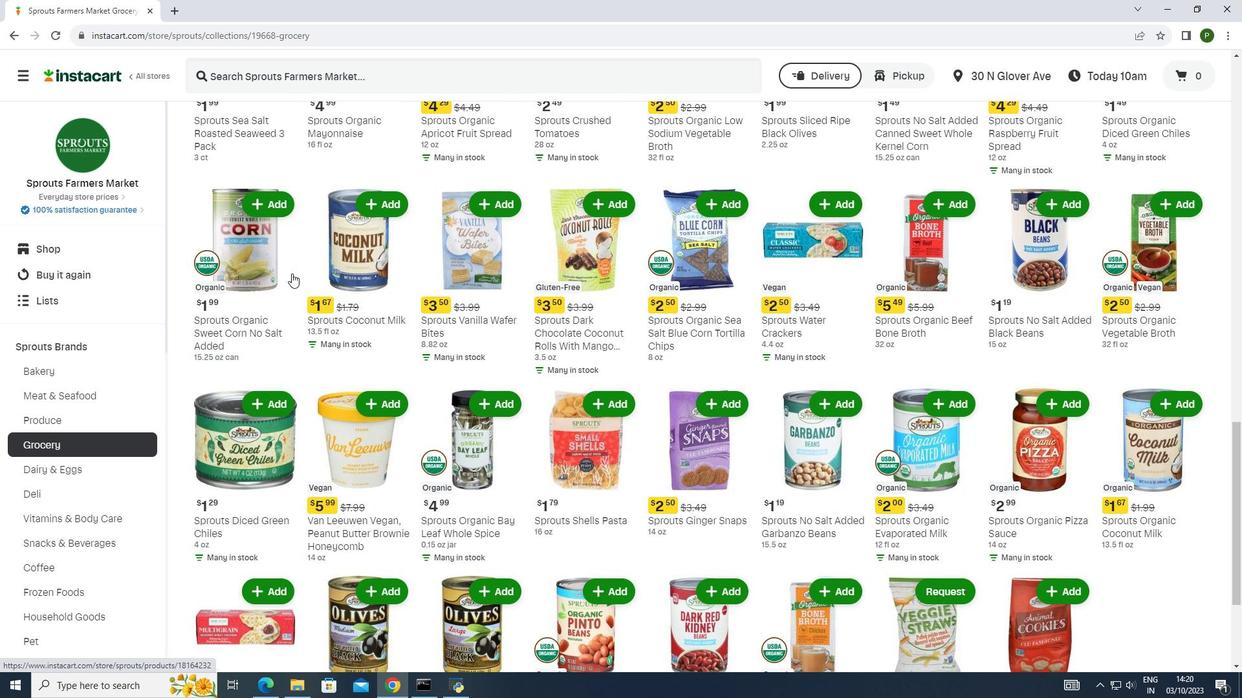 
Action: Mouse scrolled (291, 273) with delta (0, 0)
Screenshot: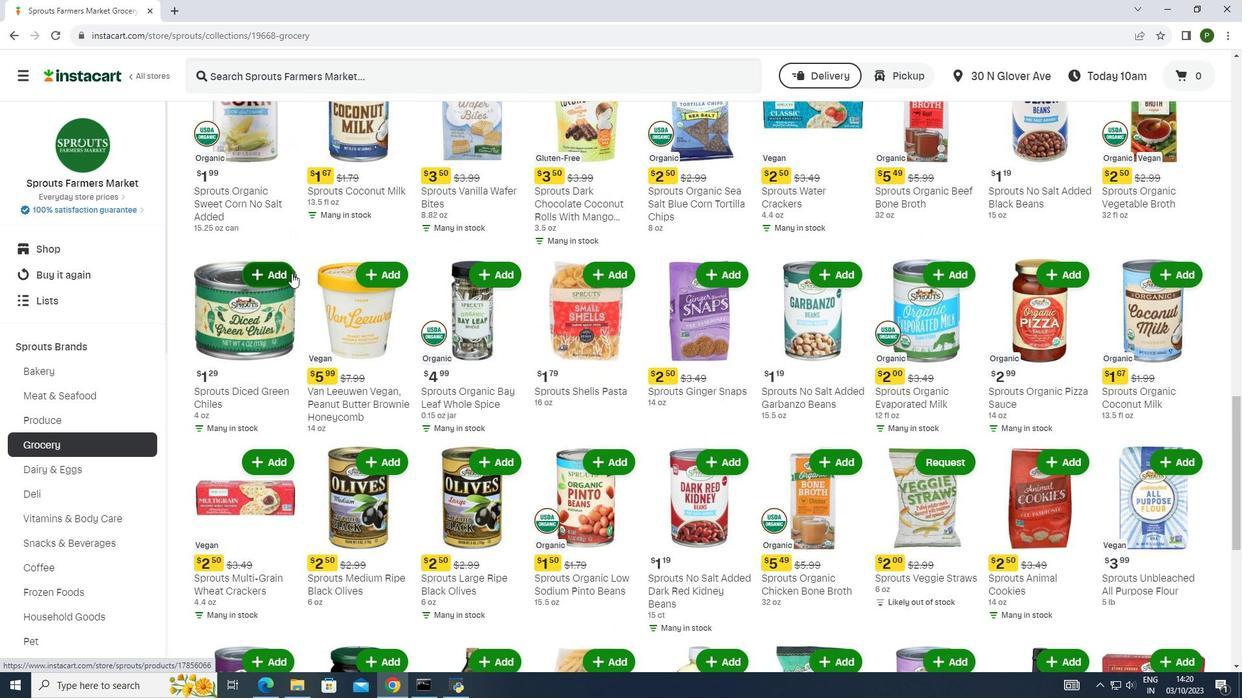 
Action: Mouse scrolled (291, 273) with delta (0, 0)
Screenshot: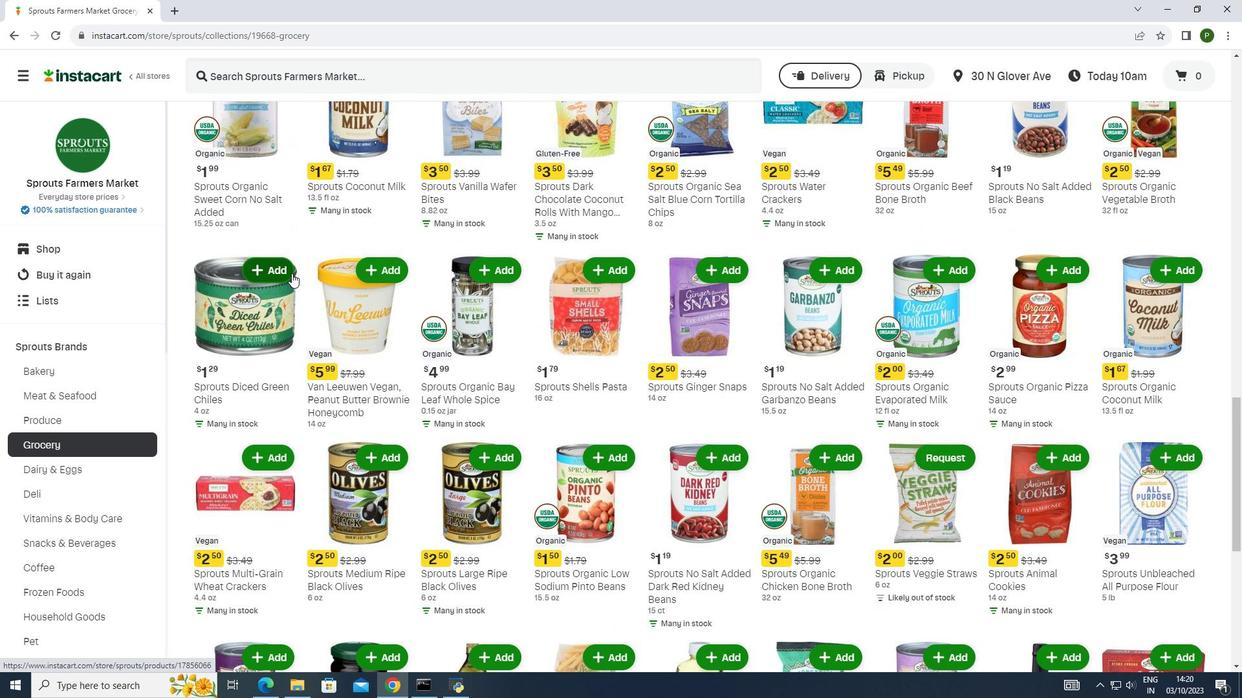
Action: Mouse scrolled (291, 273) with delta (0, 0)
Screenshot: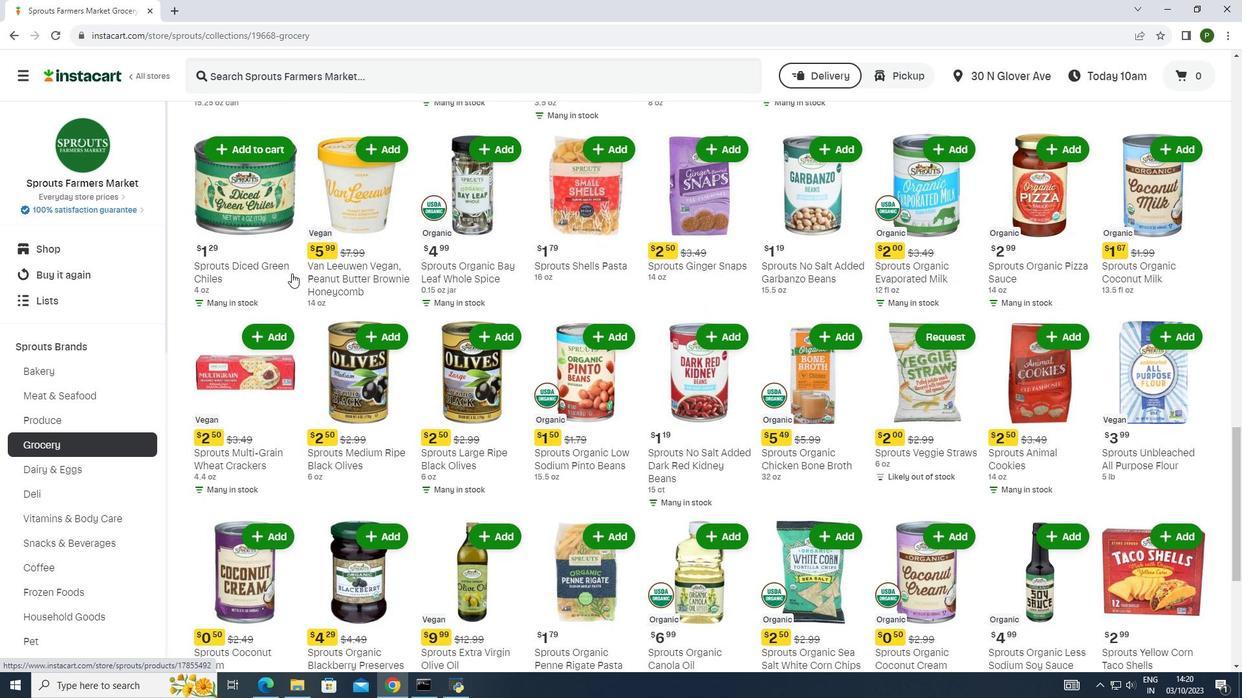 
Action: Mouse scrolled (291, 273) with delta (0, 0)
Screenshot: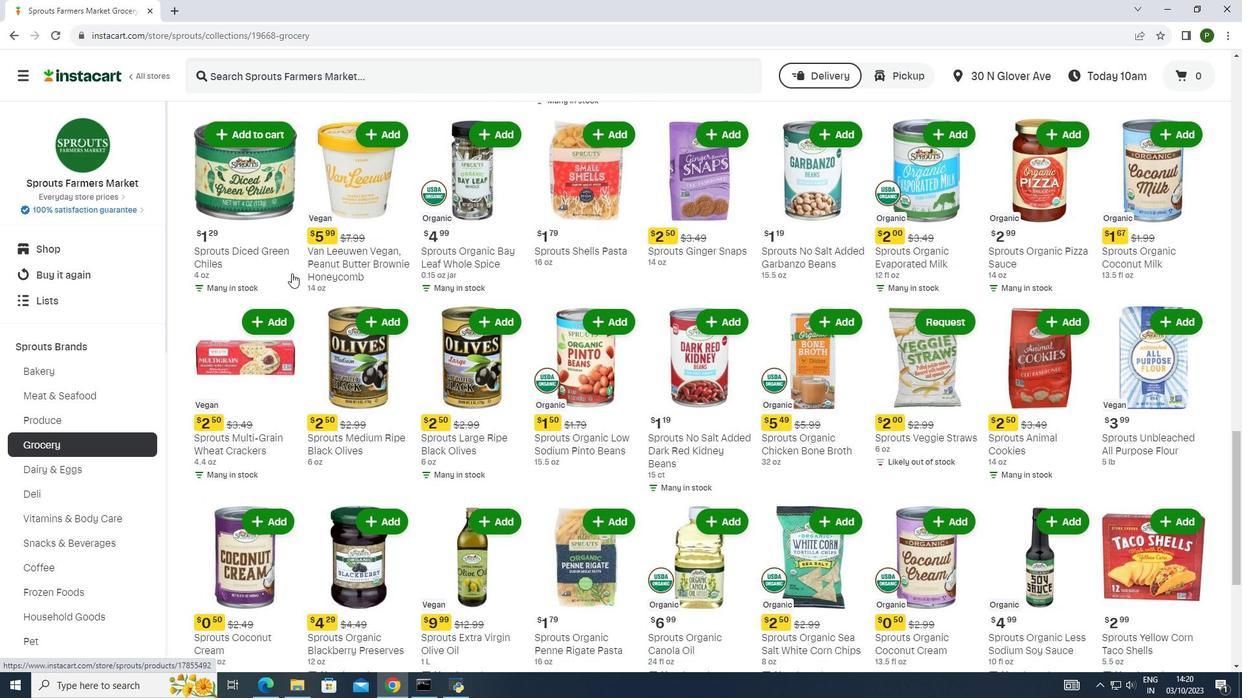 
Action: Mouse scrolled (291, 273) with delta (0, 0)
Screenshot: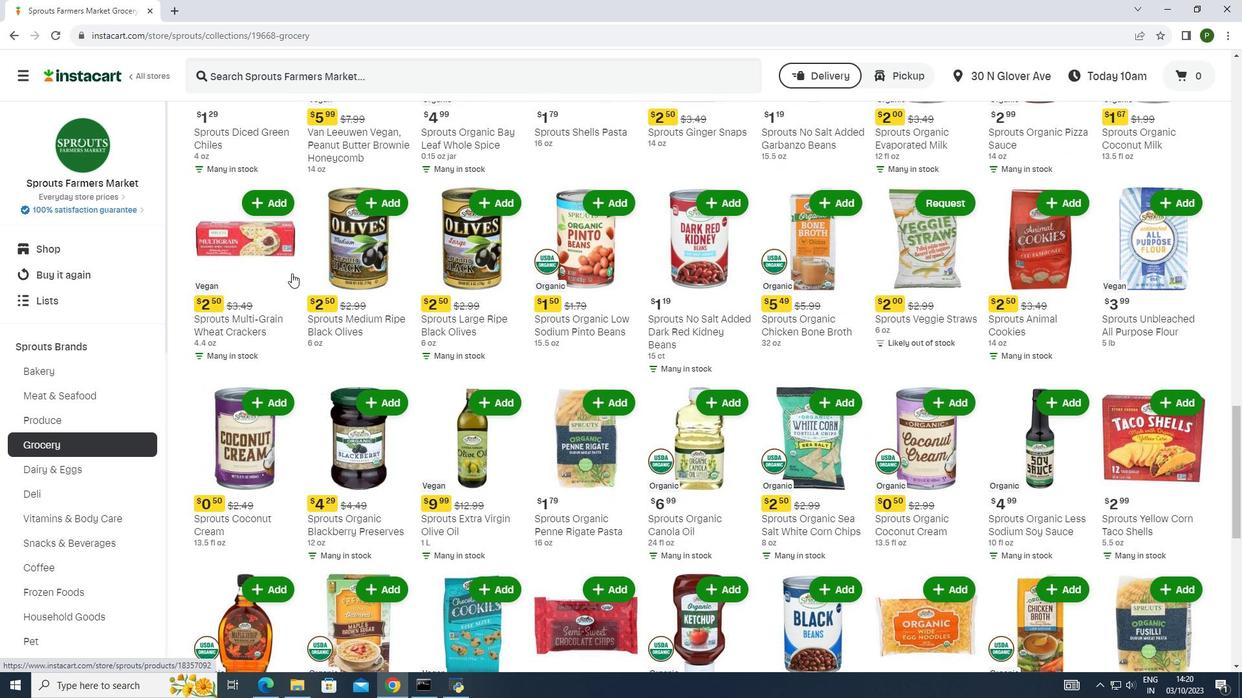 
Action: Mouse scrolled (291, 273) with delta (0, 0)
Screenshot: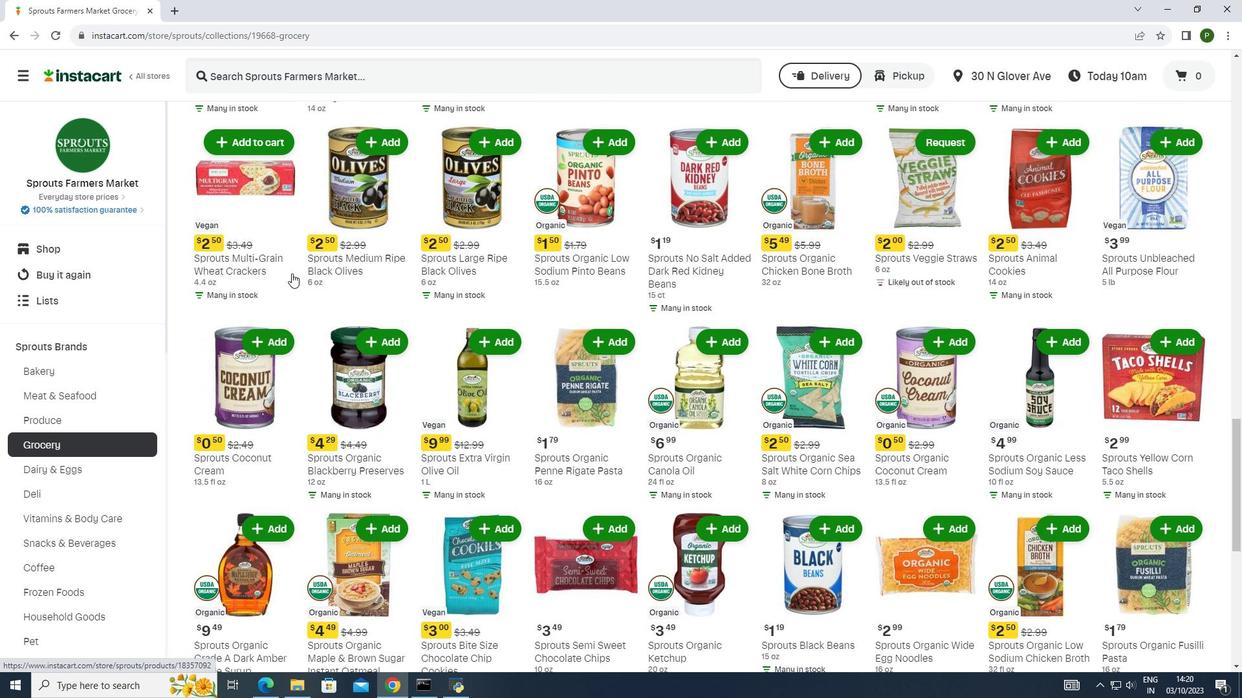 
Action: Mouse scrolled (291, 273) with delta (0, 0)
Screenshot: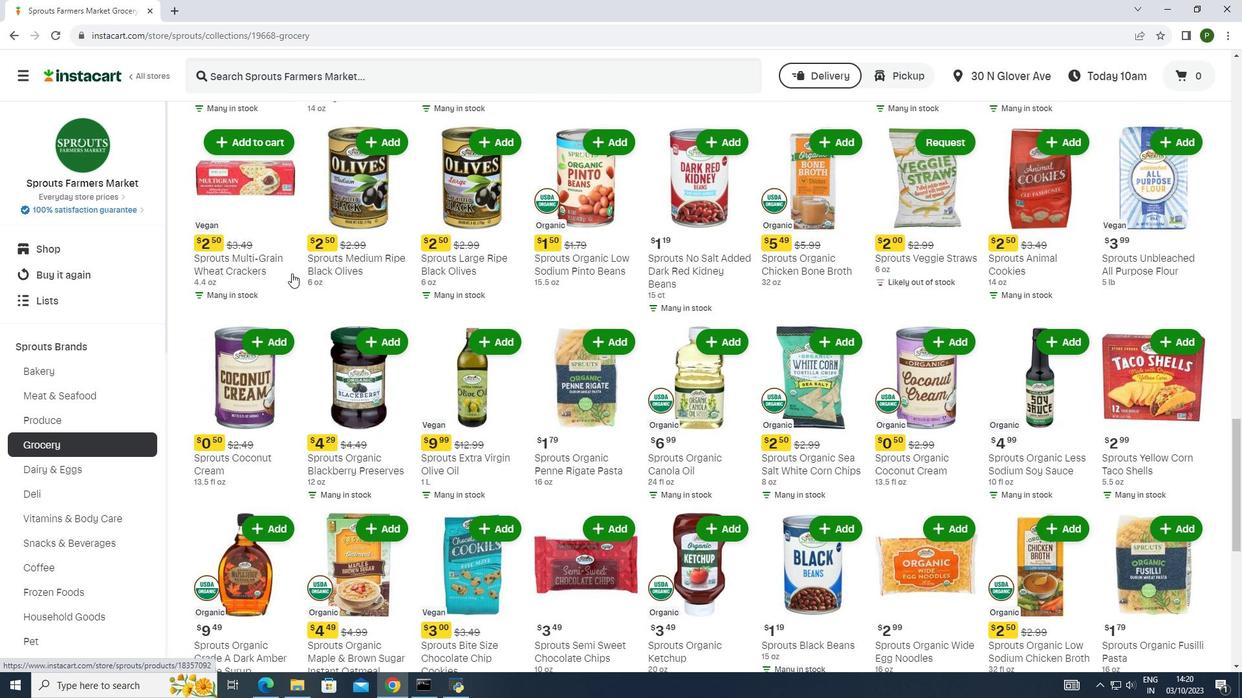 
Action: Mouse scrolled (291, 273) with delta (0, 0)
Screenshot: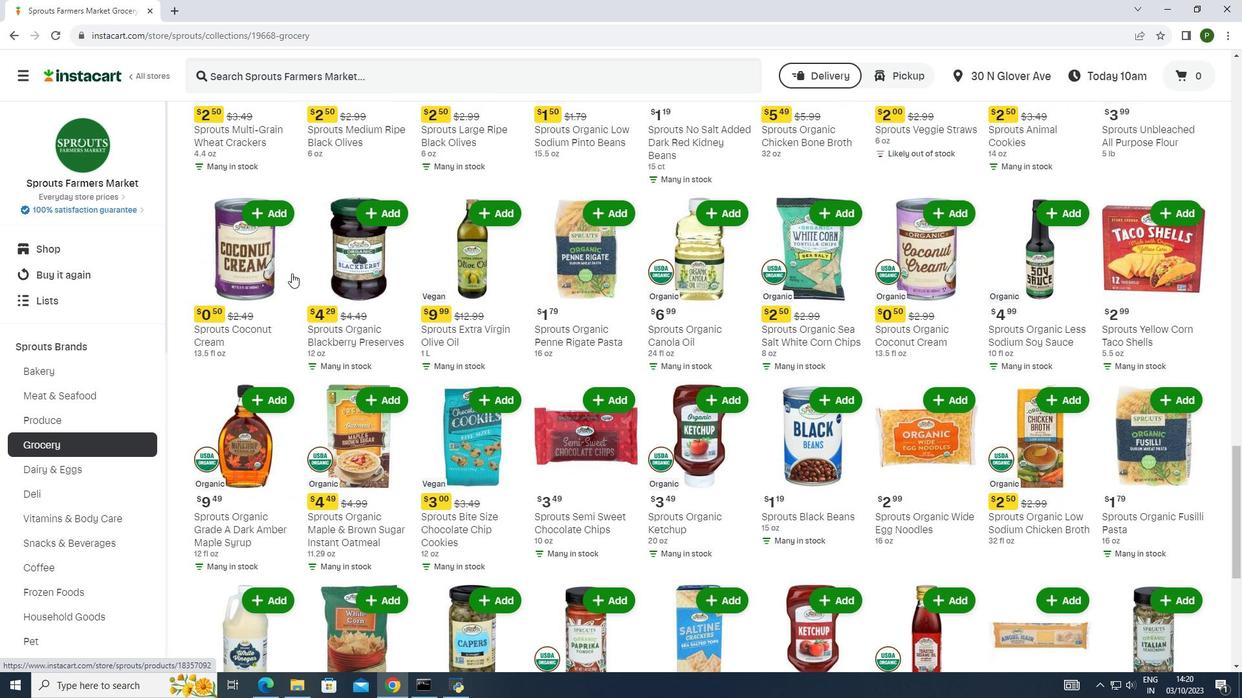 
Action: Mouse scrolled (291, 273) with delta (0, 0)
Screenshot: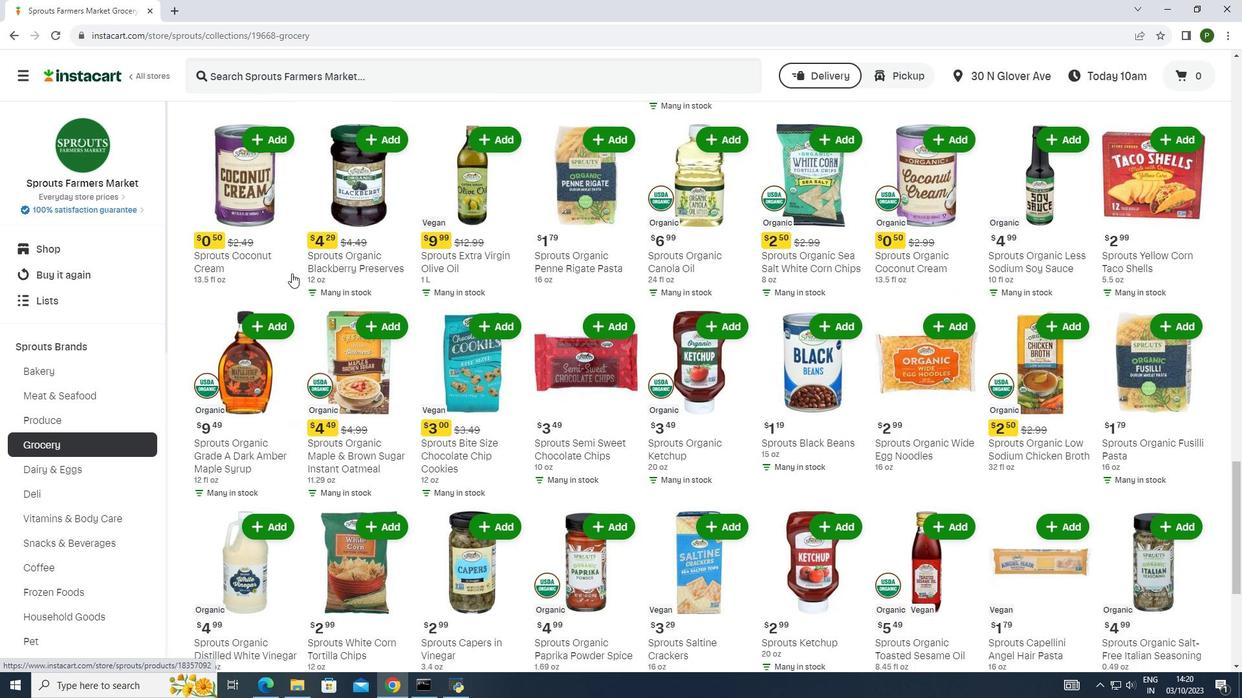 
Action: Mouse scrolled (291, 273) with delta (0, 0)
Screenshot: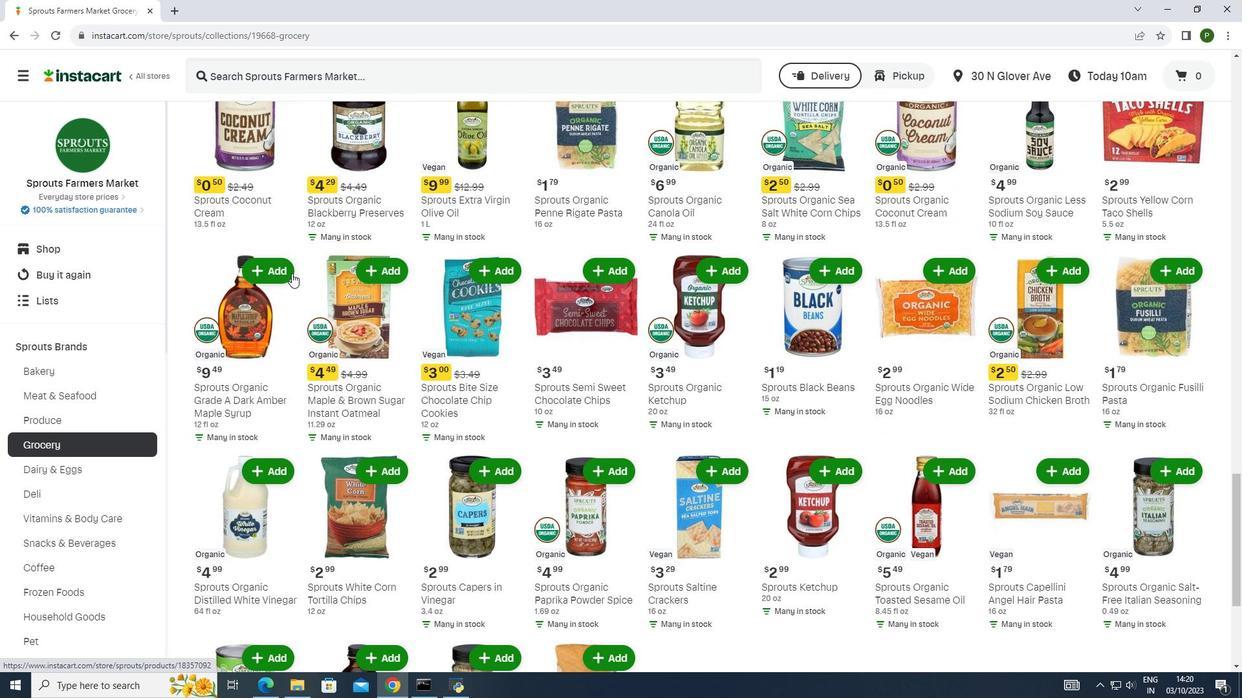 
Action: Mouse scrolled (291, 273) with delta (0, 0)
Screenshot: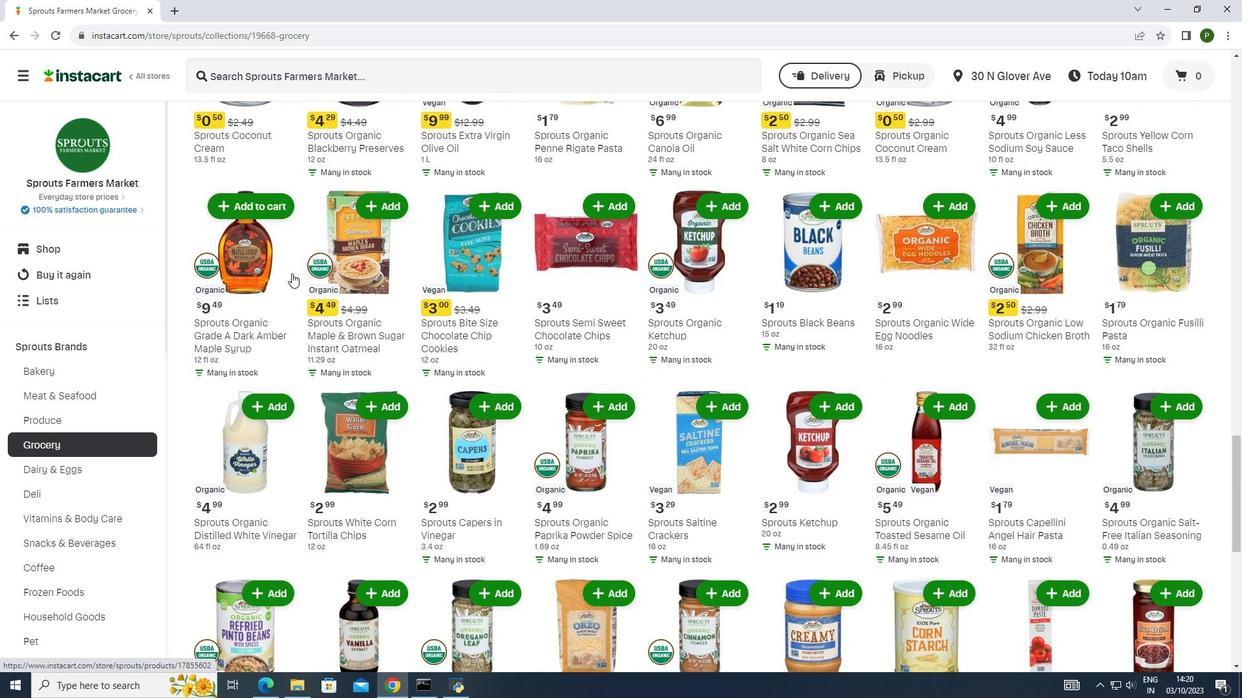 
Action: Mouse moved to (1030, 342)
Screenshot: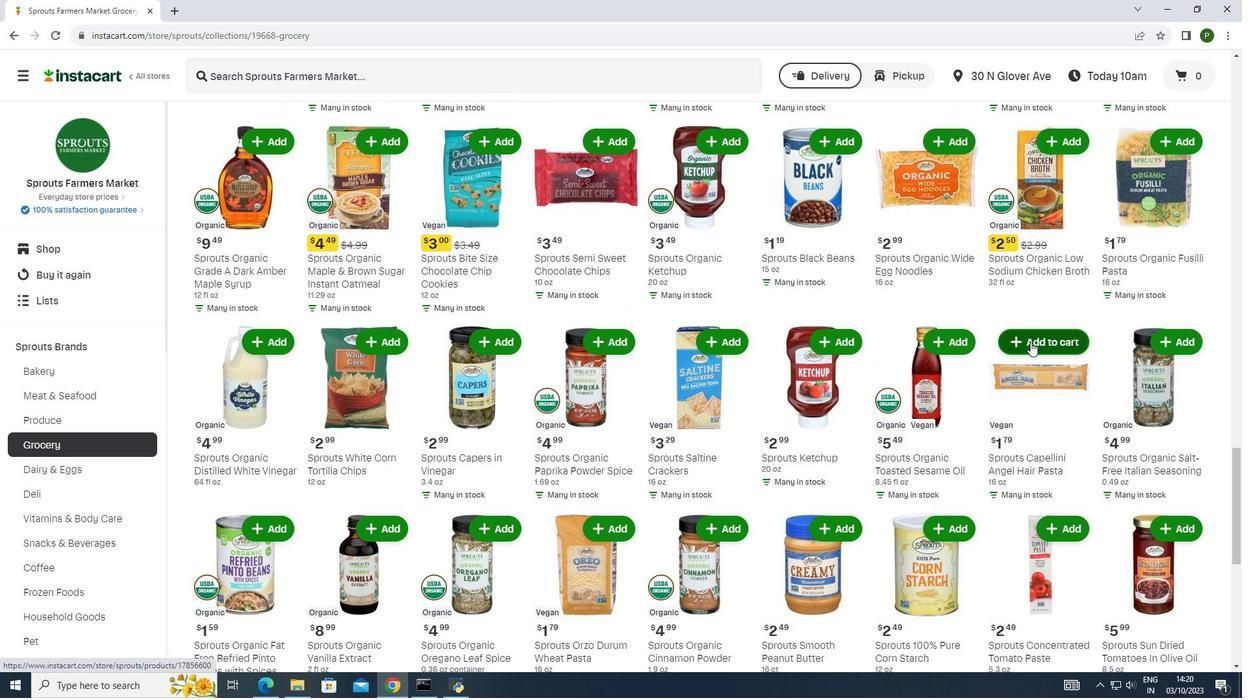 
Action: Mouse pressed left at (1030, 342)
Screenshot: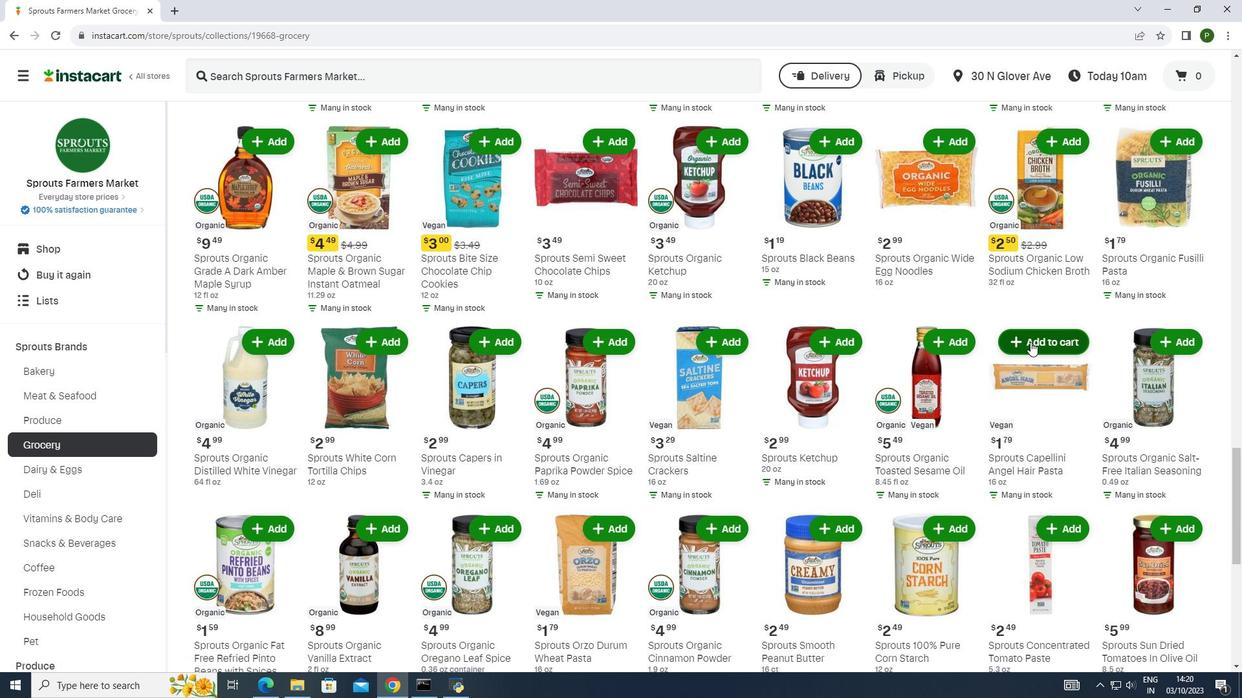 
Action: Mouse moved to (1030, 341)
Screenshot: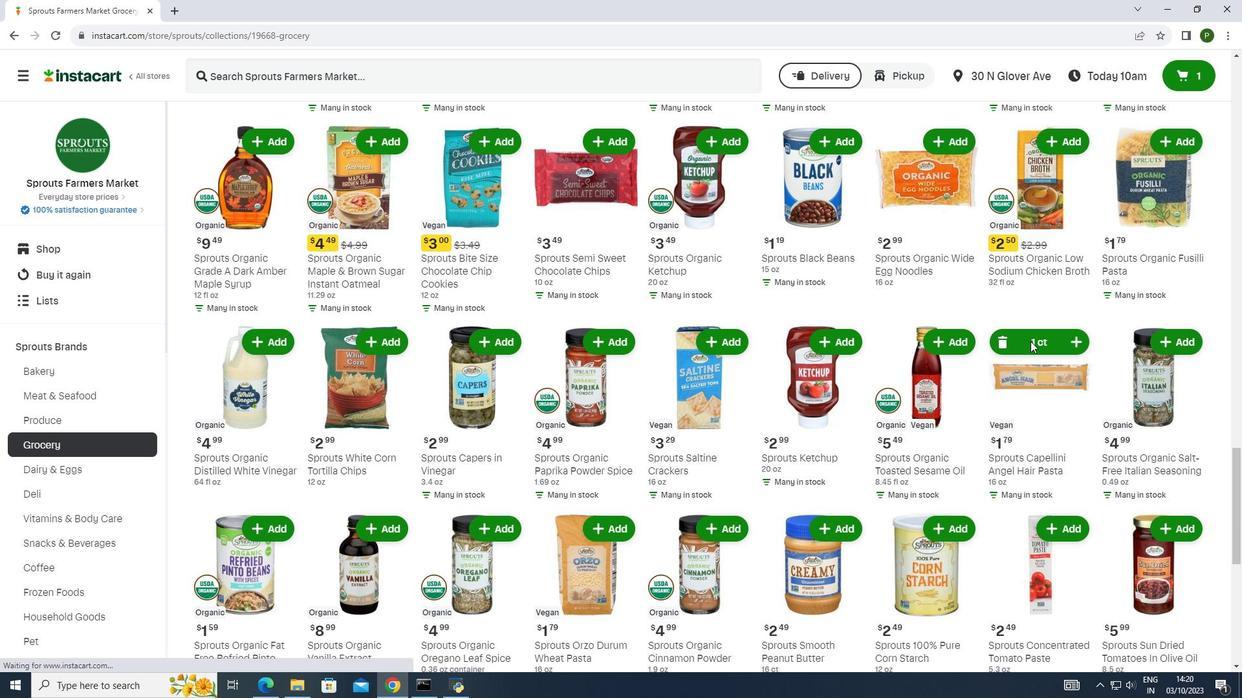 
